 Task: Select Flowers. Add to cart, from In Bloom Flowers, Gifts, and More_x000D_
 for 319 Chandan Way, Irving, Texas 75063, Cell Number 6823134501, following items : Pretty Lady Standard_x000D_
 - 1, Designers Choice - Standard_x000D_
 - 1, Happiness Blooms_x000D_
 - 1, Designers Choice - Deluxe_x000D_
 - 1
Action: Mouse moved to (787, 101)
Screenshot: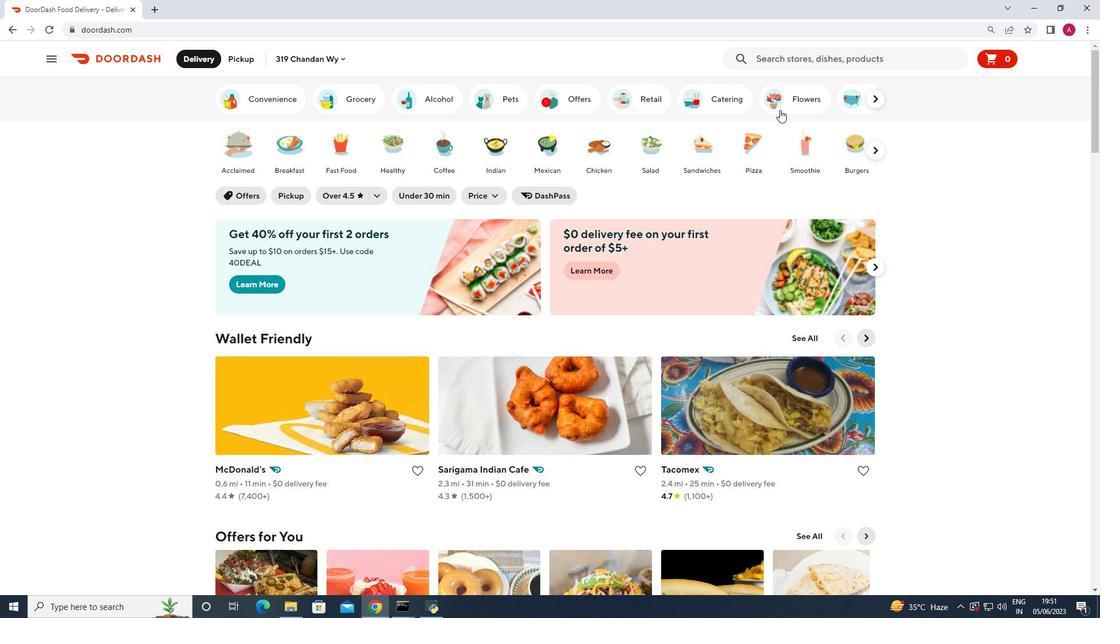 
Action: Mouse pressed left at (787, 101)
Screenshot: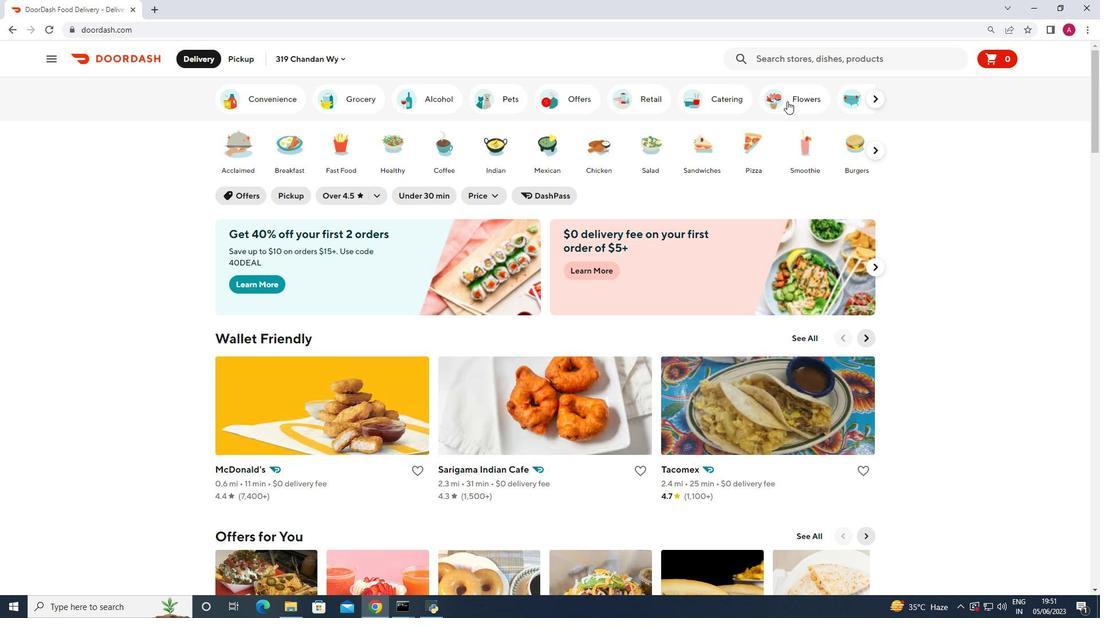 
Action: Mouse moved to (804, 255)
Screenshot: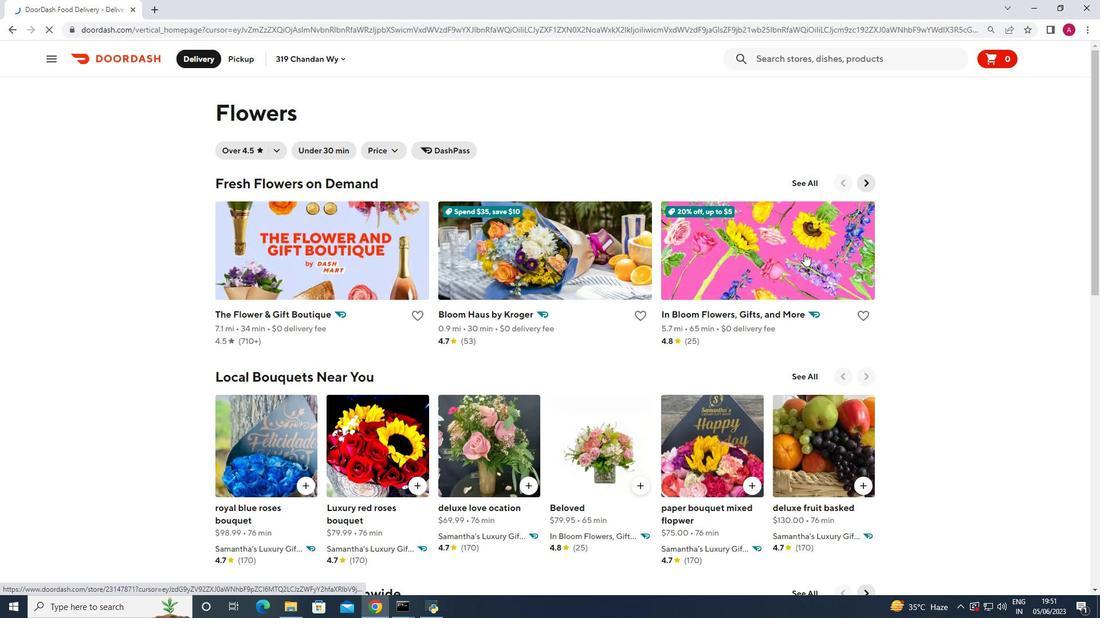 
Action: Mouse pressed left at (804, 255)
Screenshot: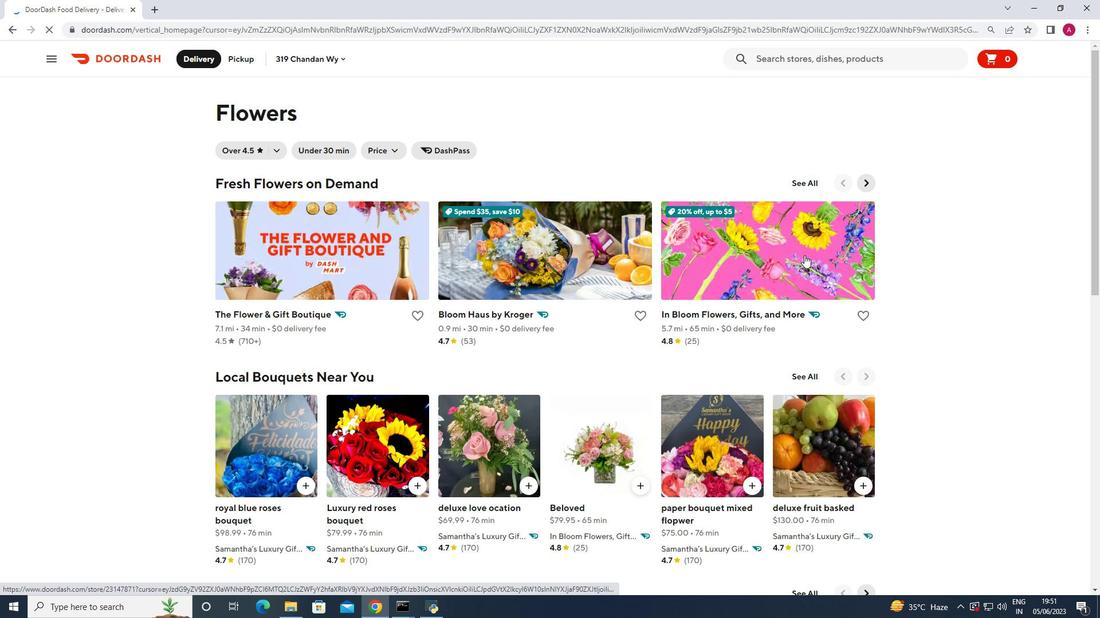 
Action: Mouse moved to (220, 57)
Screenshot: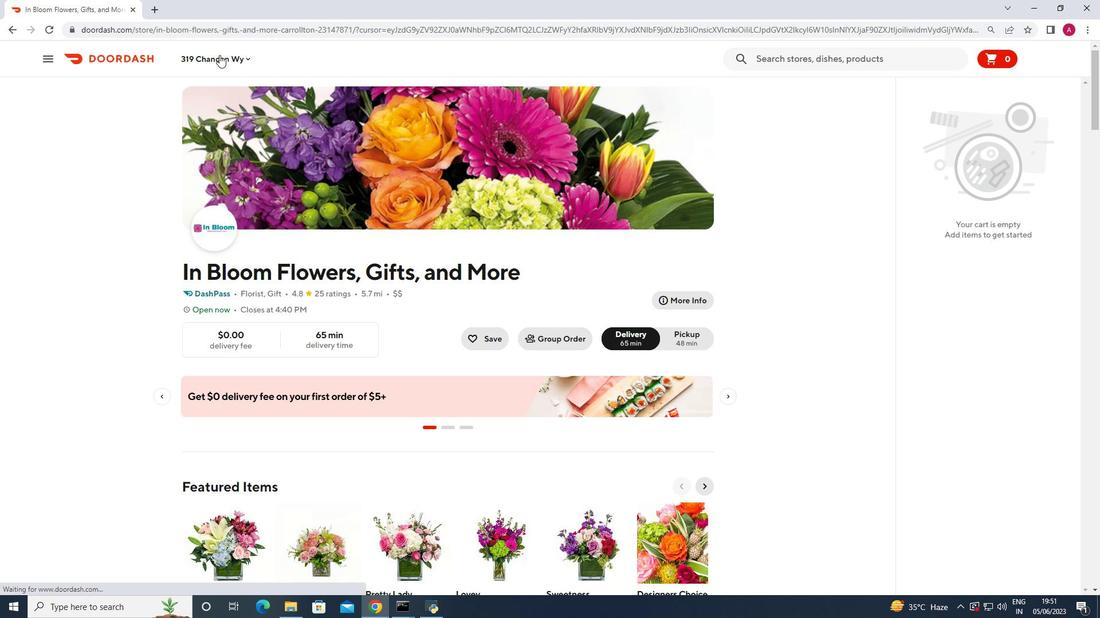 
Action: Mouse pressed left at (220, 57)
Screenshot: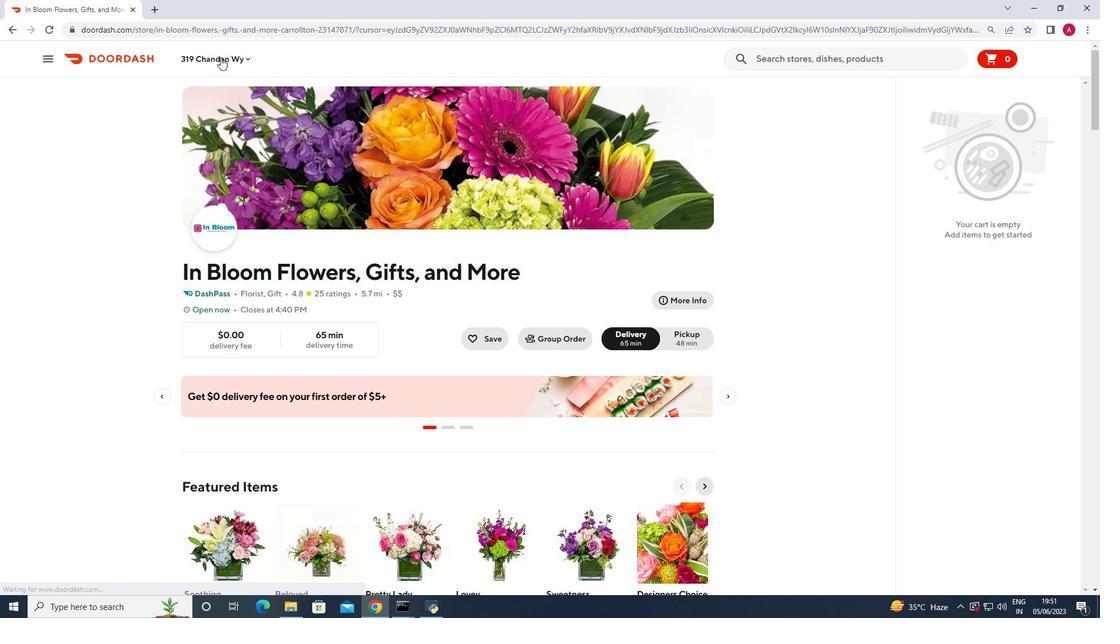 
Action: Mouse moved to (234, 111)
Screenshot: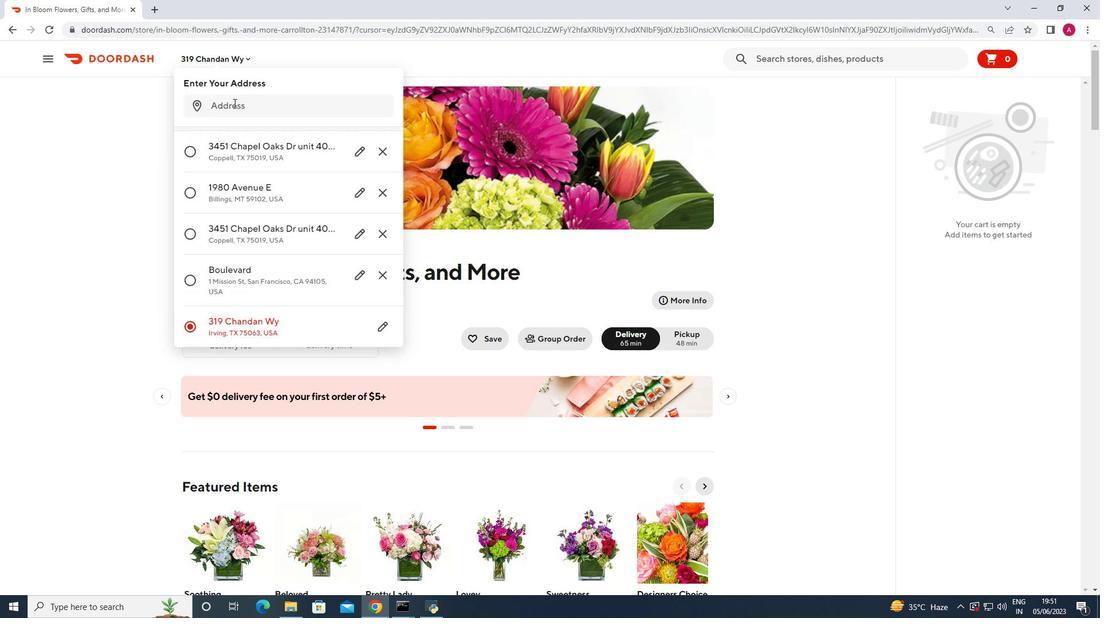 
Action: Mouse pressed left at (234, 111)
Screenshot: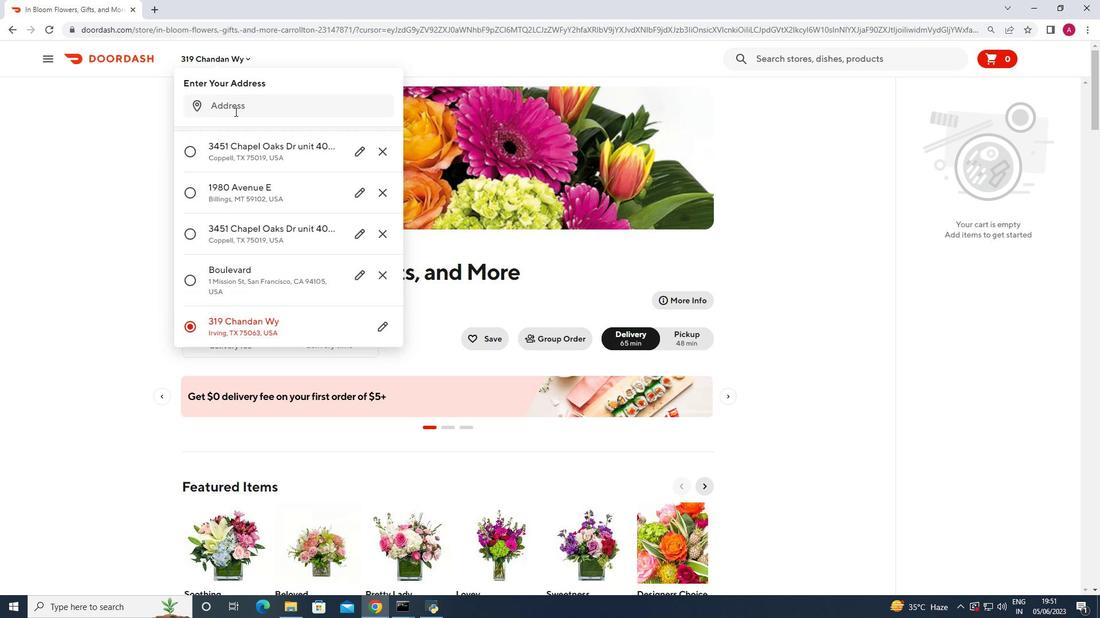 
Action: Key pressed 319<Key.space>chandan<Key.space>way<Key.space>irving<Key.space>texas<Key.space>75063<Key.enter>
Screenshot: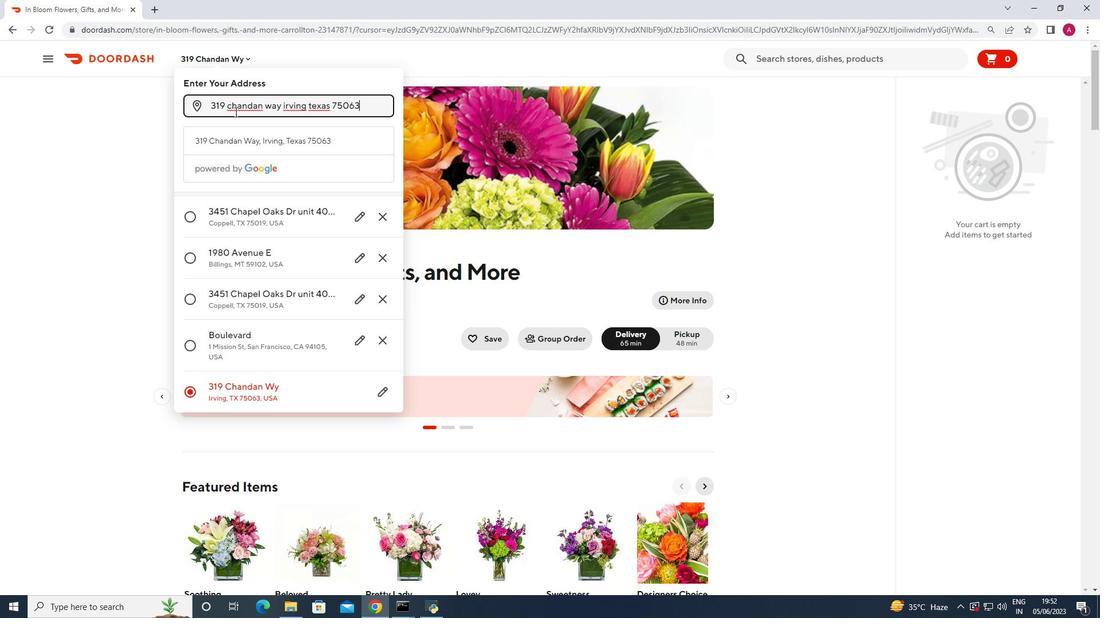 
Action: Mouse moved to (340, 436)
Screenshot: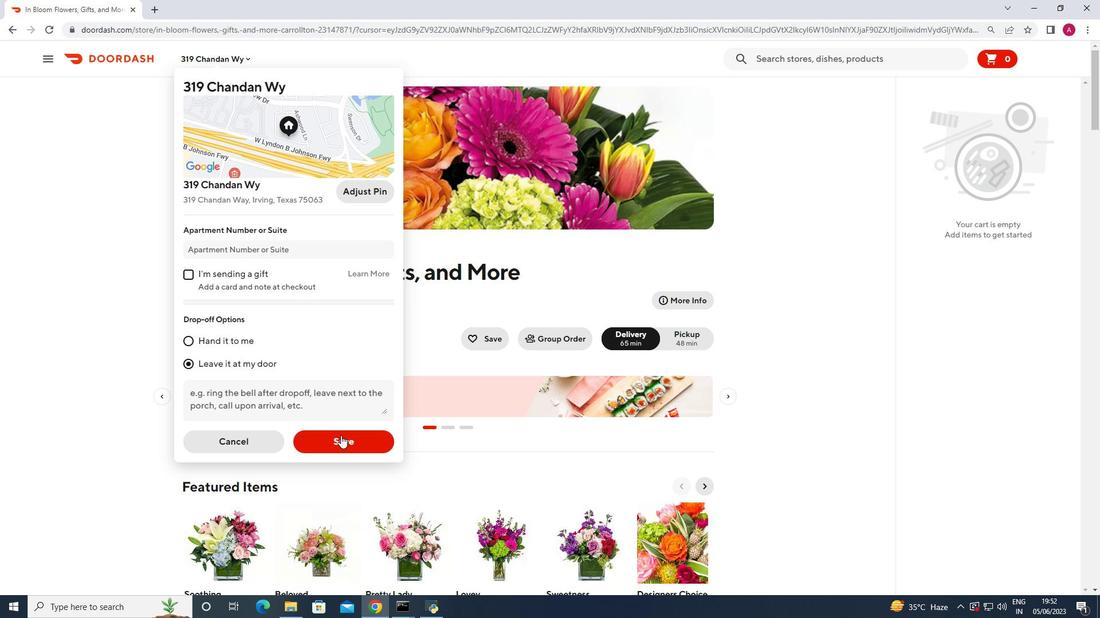 
Action: Mouse pressed left at (340, 436)
Screenshot: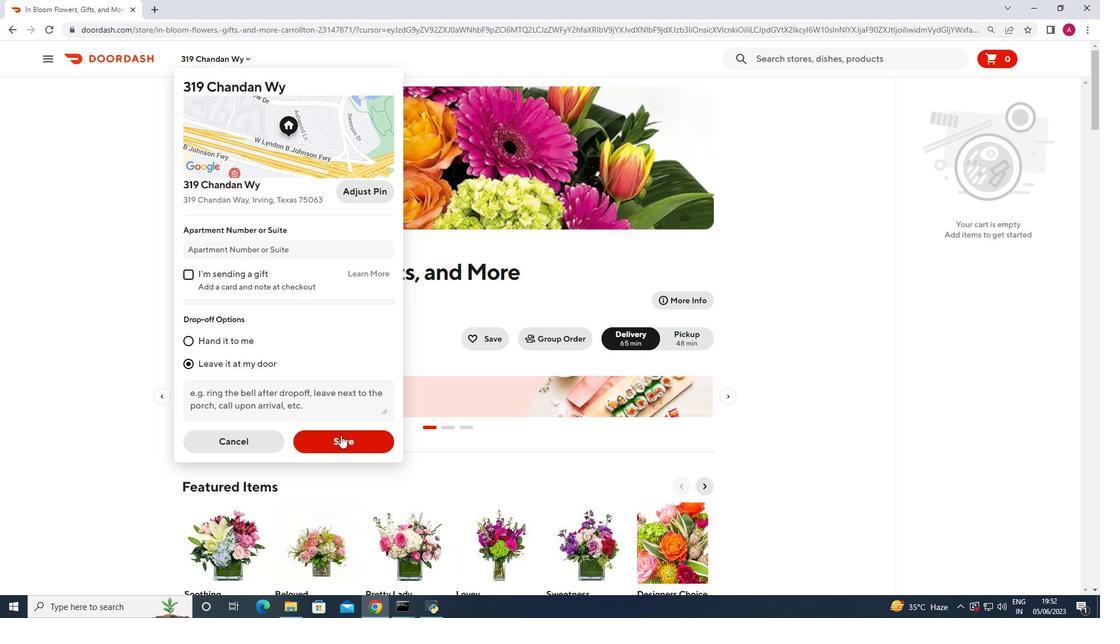 
Action: Mouse moved to (585, 342)
Screenshot: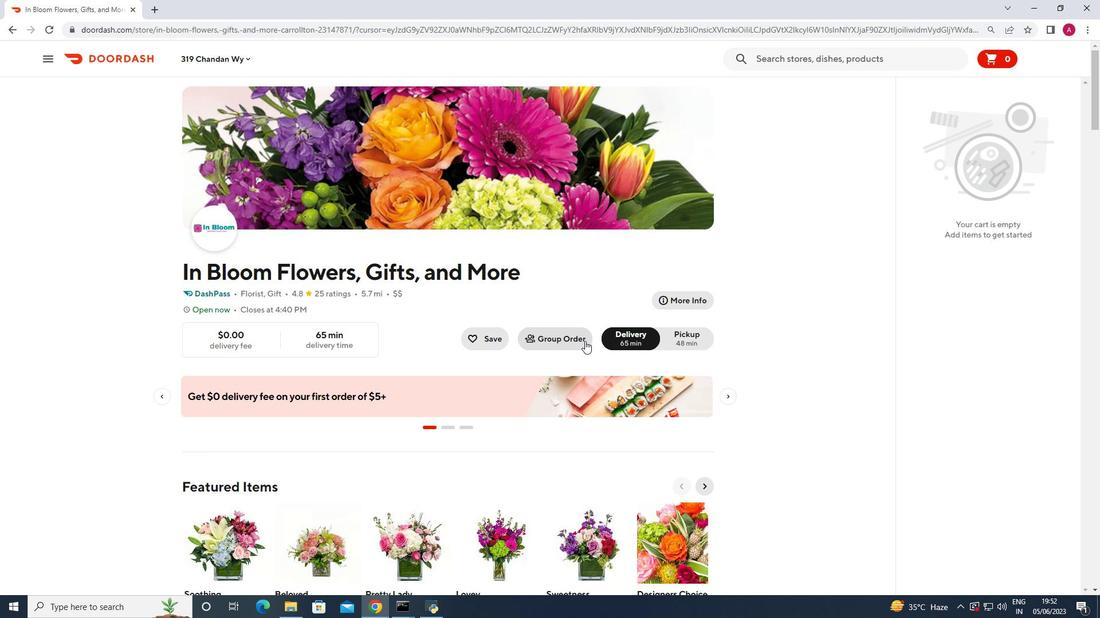 
Action: Mouse scrolled (585, 342) with delta (0, 0)
Screenshot: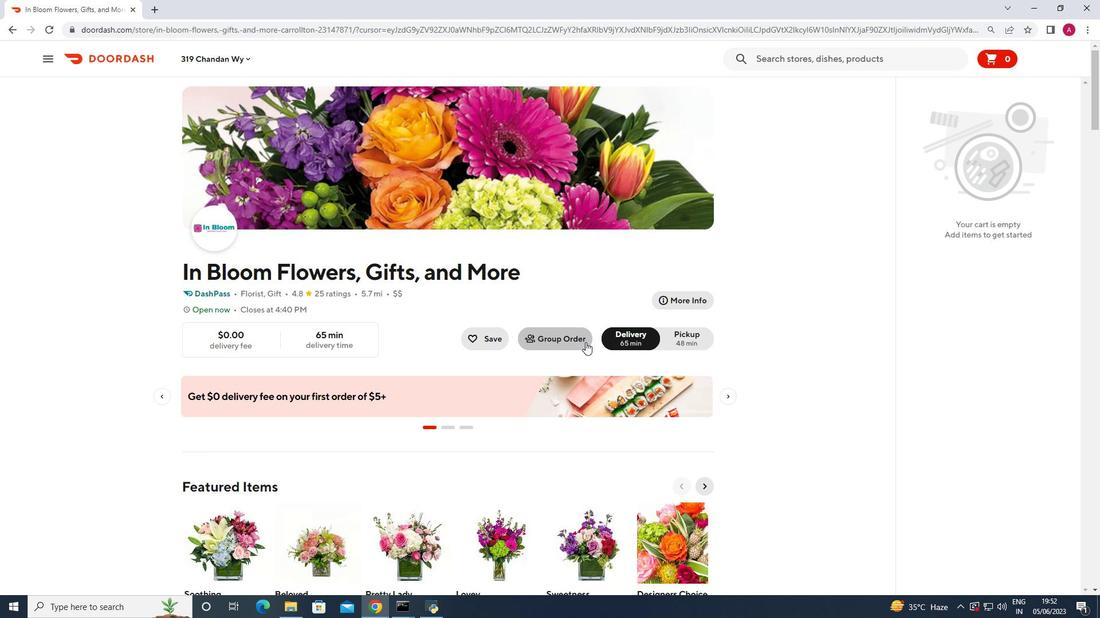 
Action: Mouse scrolled (585, 342) with delta (0, 0)
Screenshot: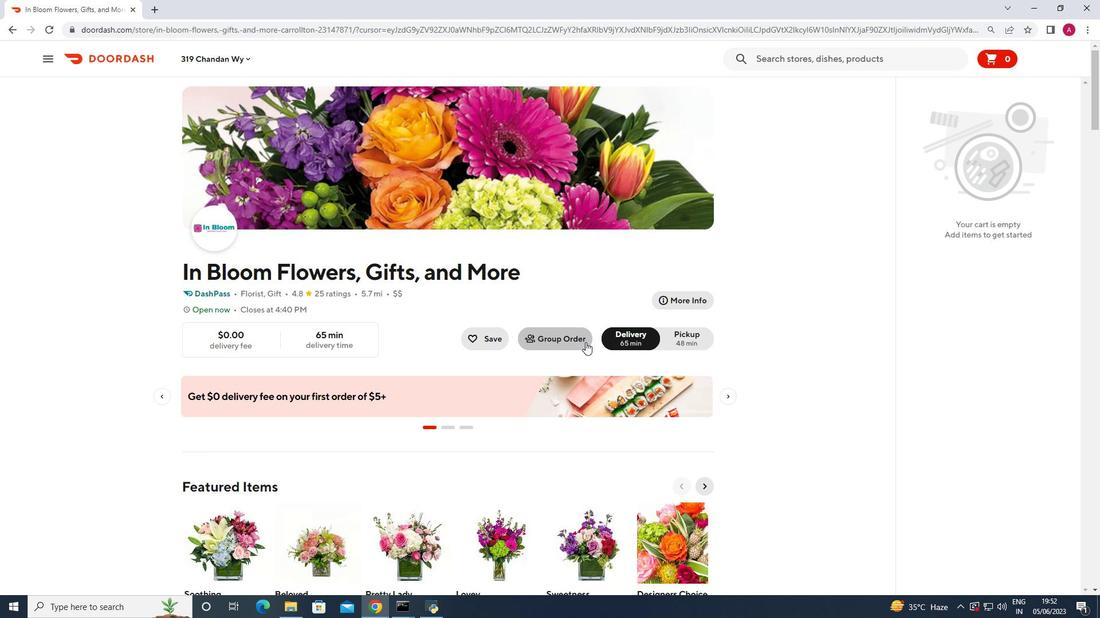 
Action: Mouse moved to (586, 344)
Screenshot: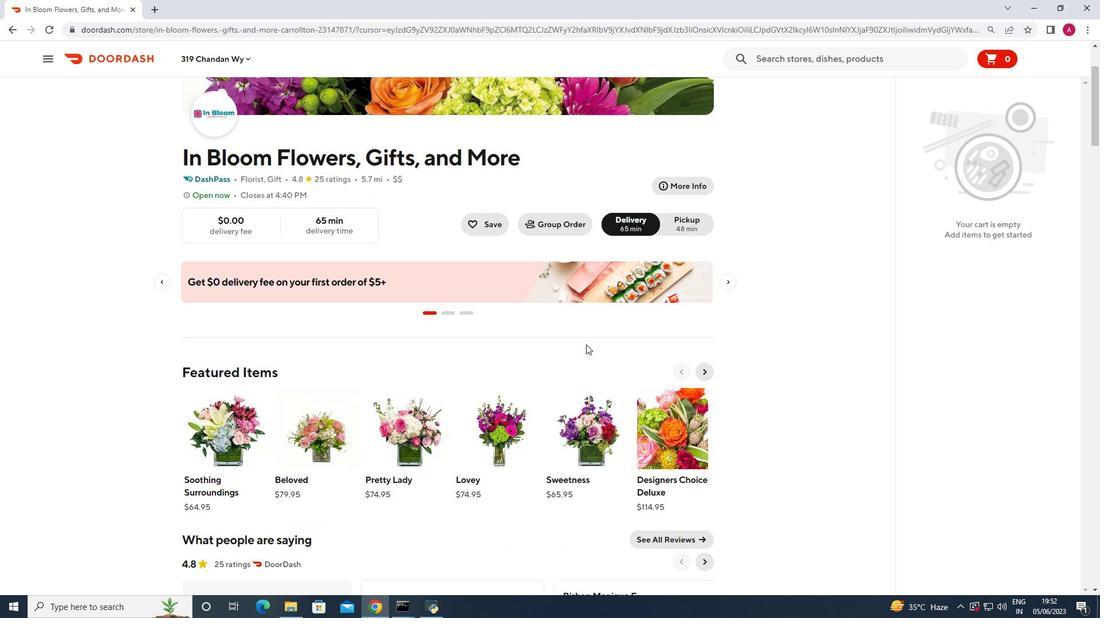 
Action: Mouse scrolled (586, 344) with delta (0, 0)
Screenshot: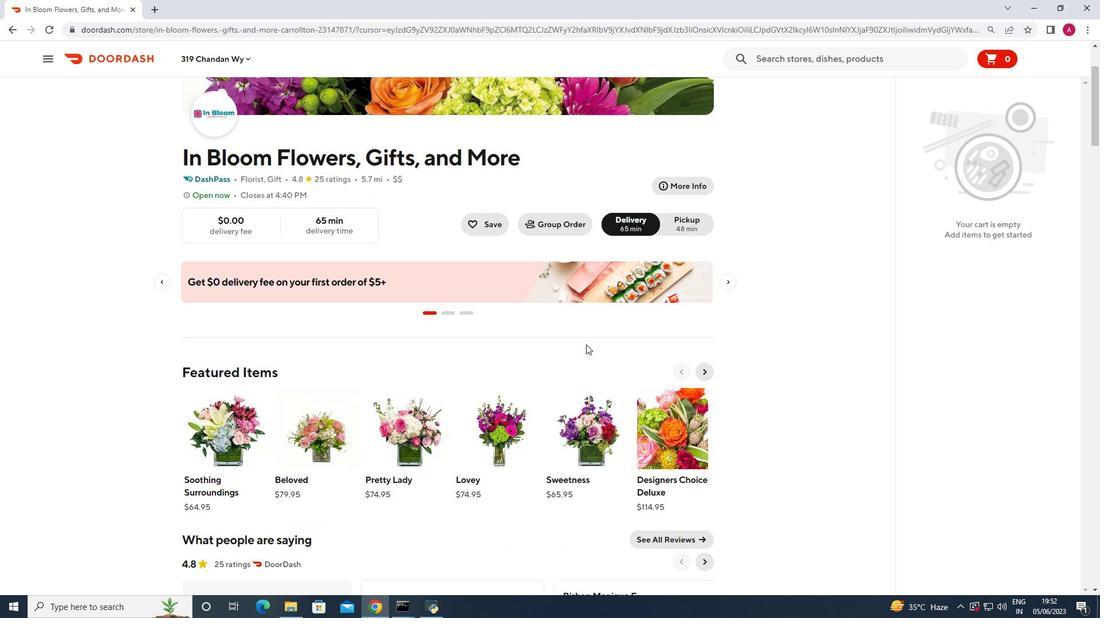 
Action: Mouse scrolled (586, 344) with delta (0, 0)
Screenshot: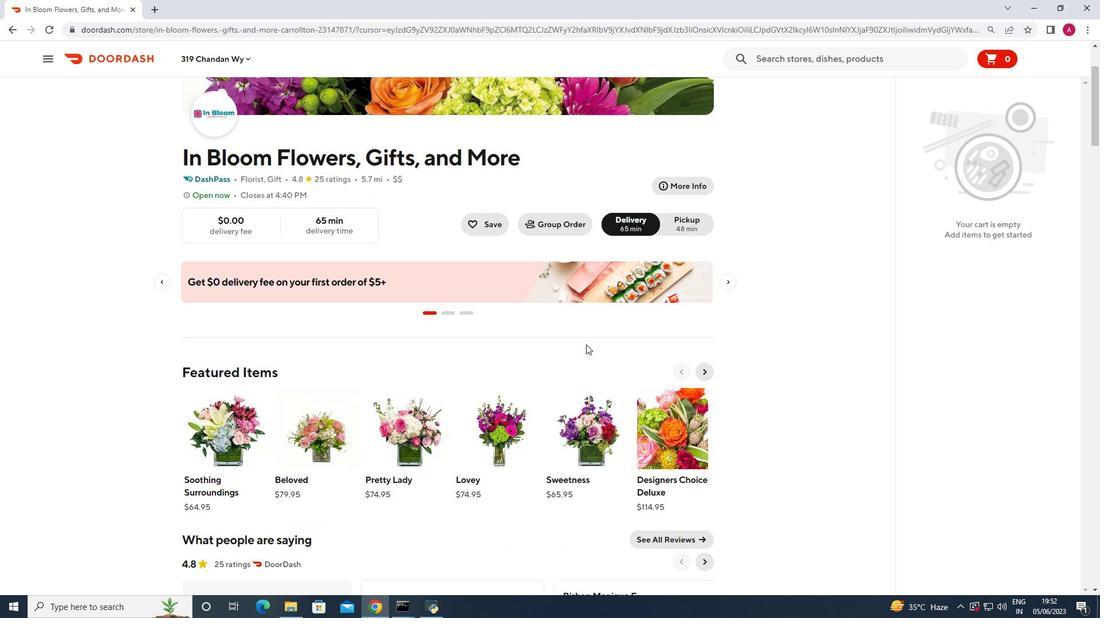 
Action: Mouse scrolled (586, 344) with delta (0, 0)
Screenshot: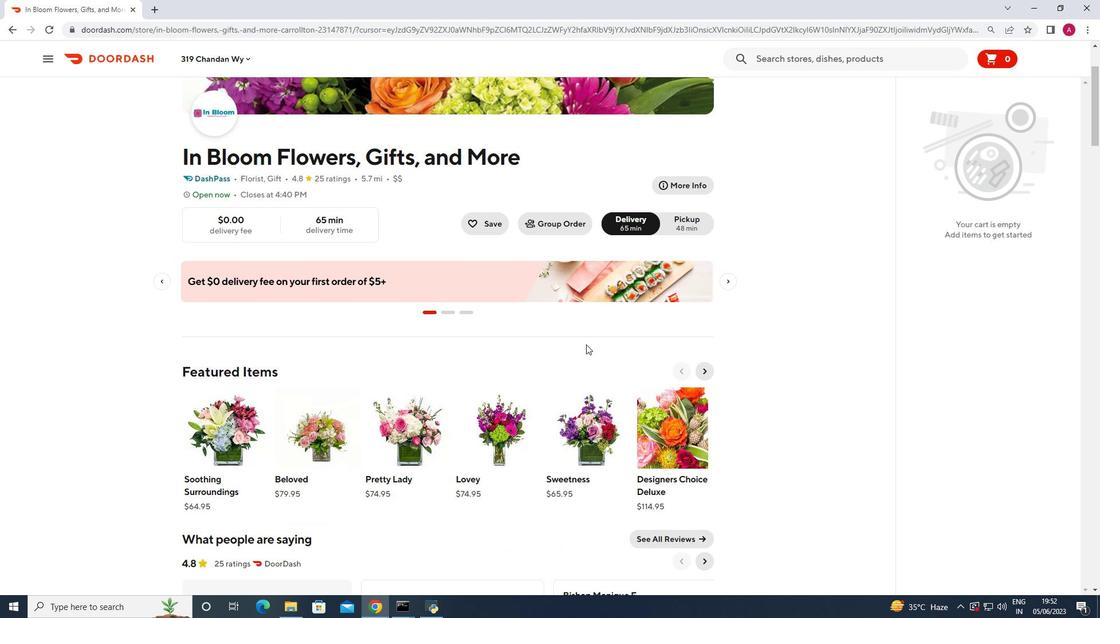 
Action: Mouse scrolled (586, 344) with delta (0, 0)
Screenshot: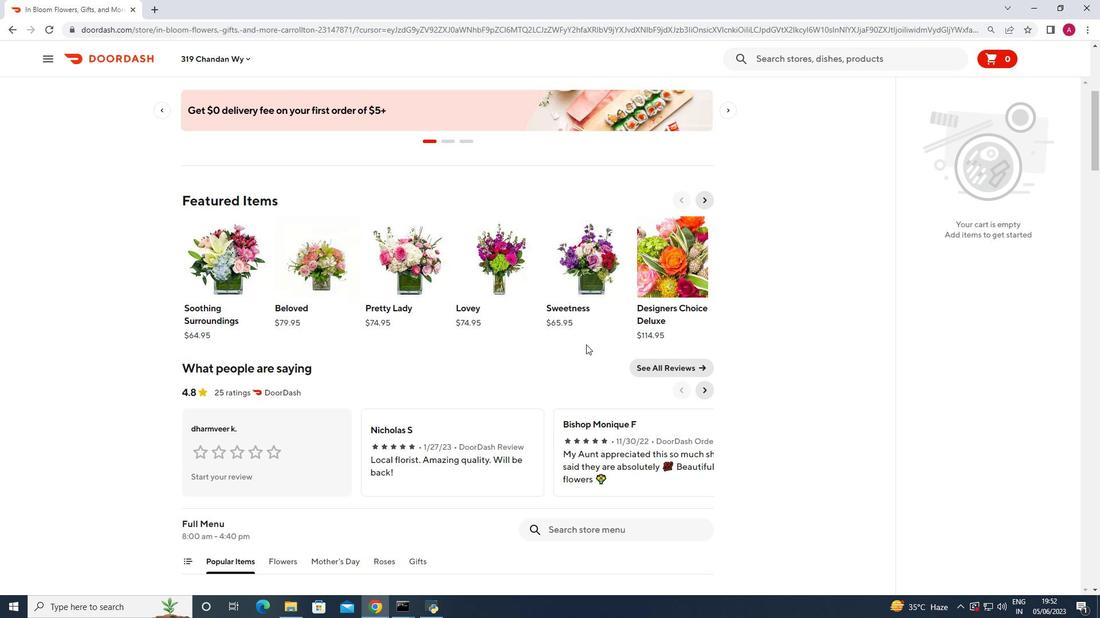 
Action: Mouse scrolled (586, 344) with delta (0, 0)
Screenshot: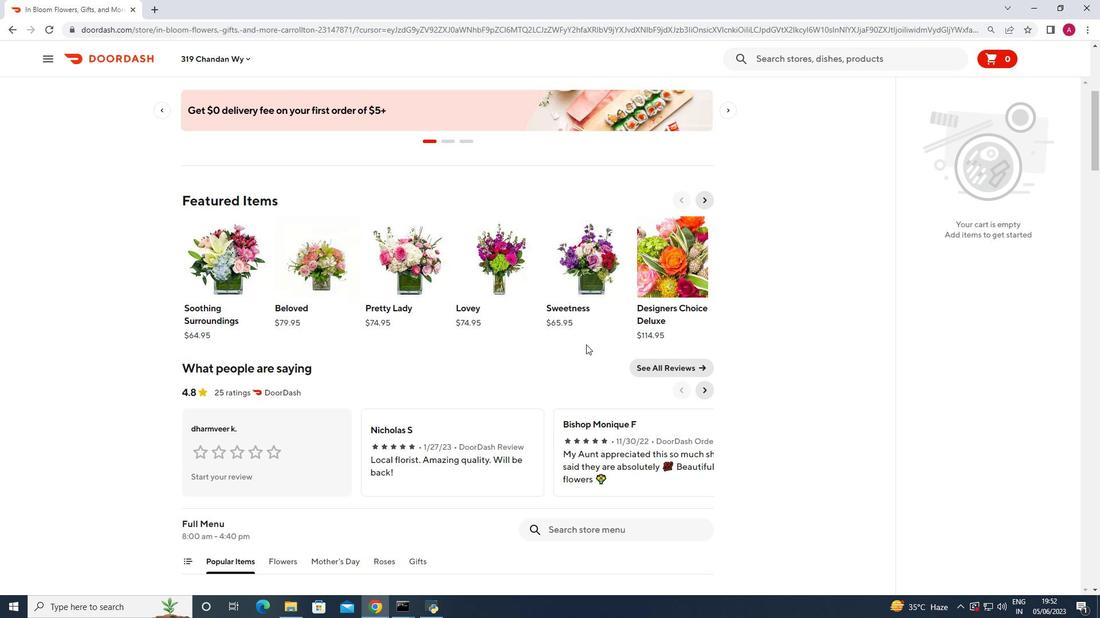 
Action: Mouse scrolled (586, 344) with delta (0, 0)
Screenshot: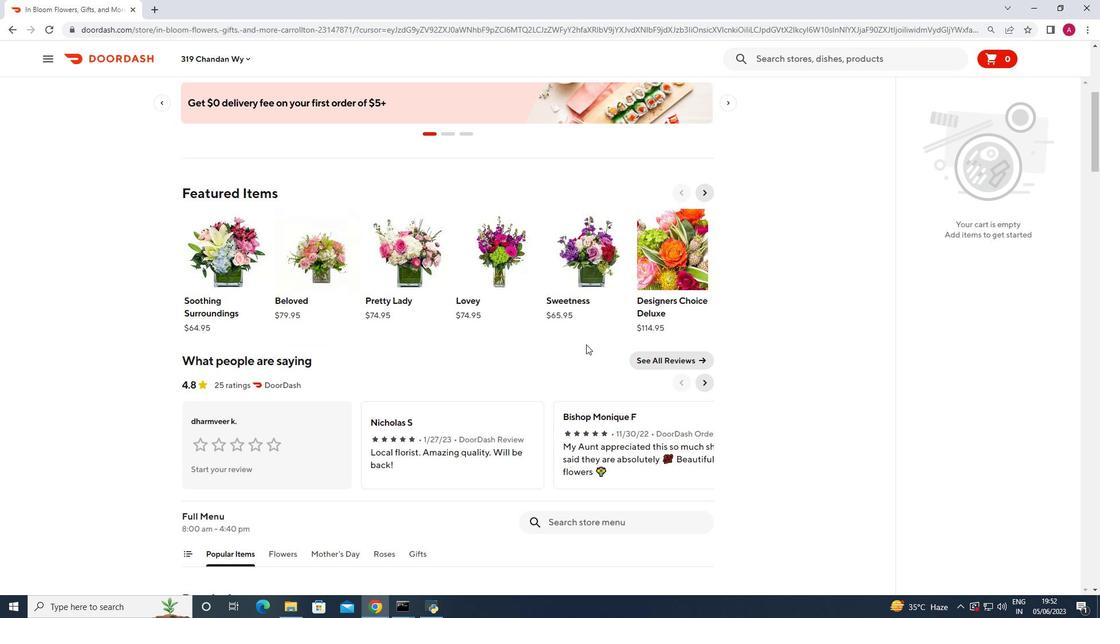 
Action: Mouse scrolled (586, 344) with delta (0, 0)
Screenshot: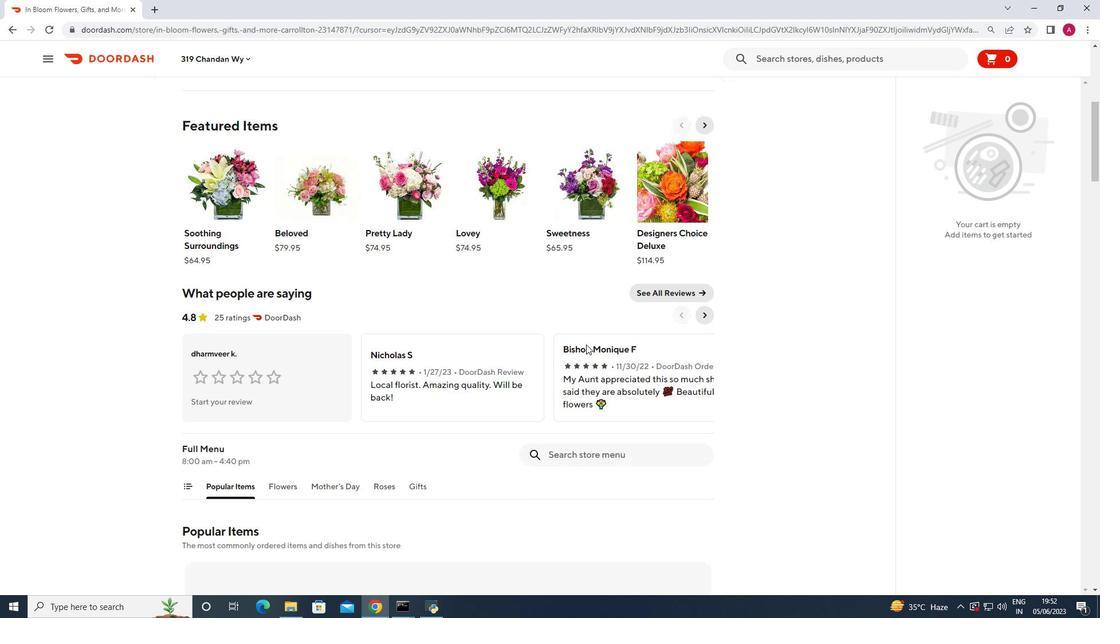 
Action: Mouse moved to (586, 301)
Screenshot: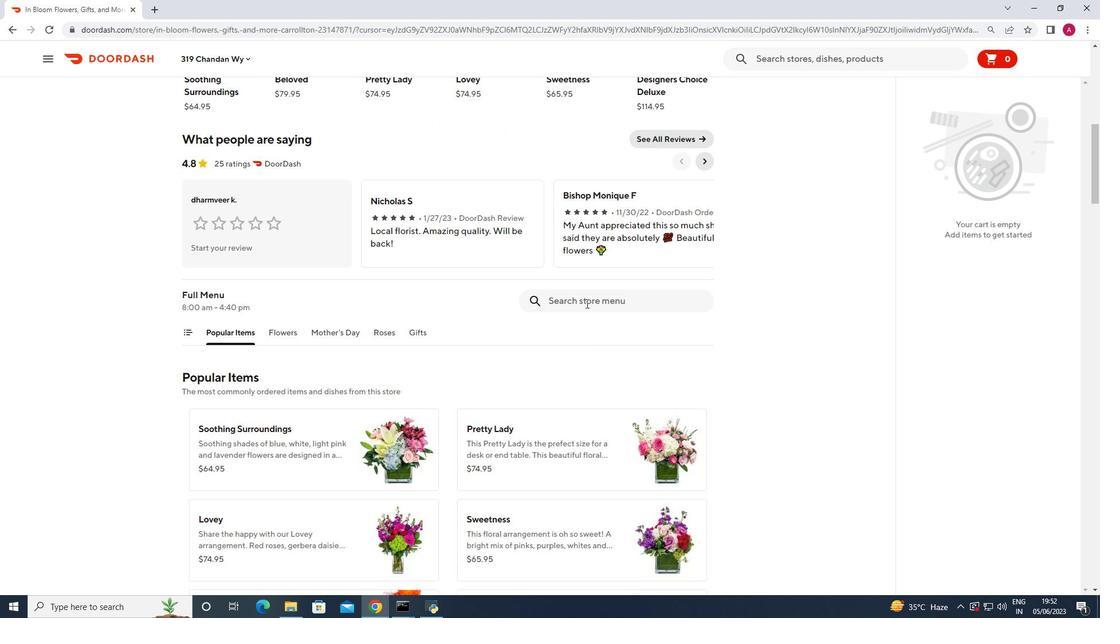 
Action: Mouse pressed left at (586, 301)
Screenshot: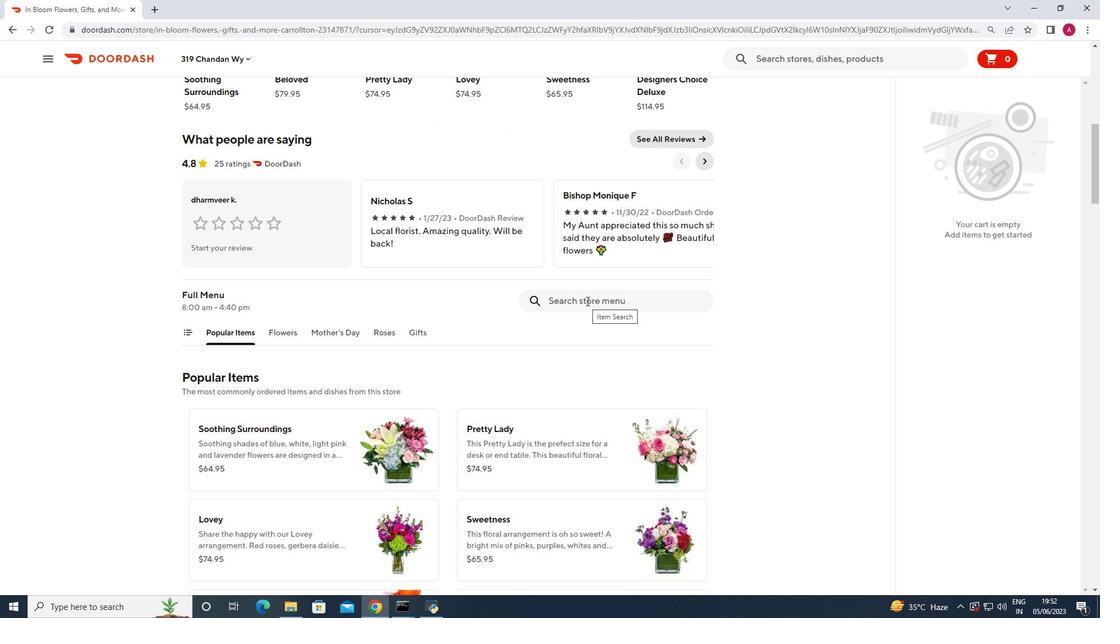 
Action: Key pressed pretty<Key.space>lady<Key.space>standard<Key.enter>
Screenshot: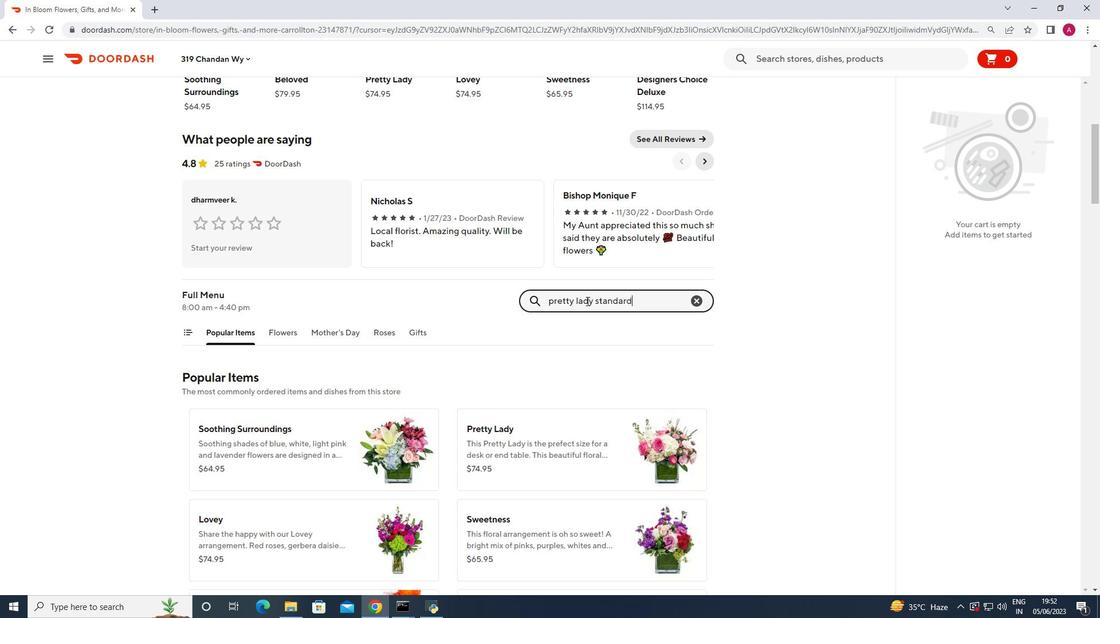 
Action: Mouse moved to (696, 96)
Screenshot: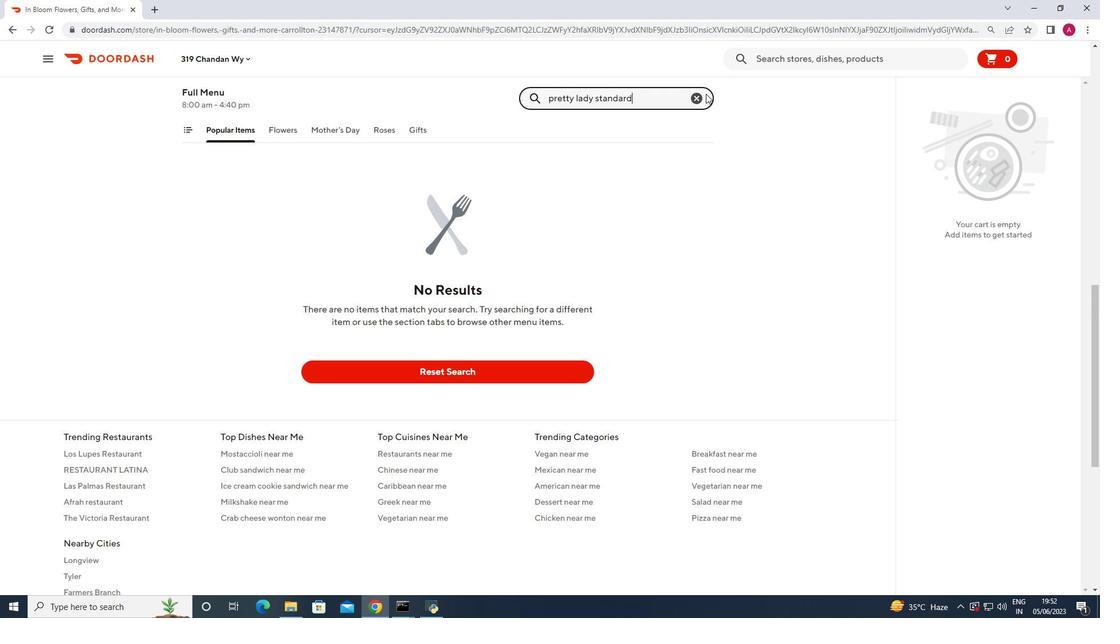 
Action: Mouse pressed left at (696, 96)
Screenshot: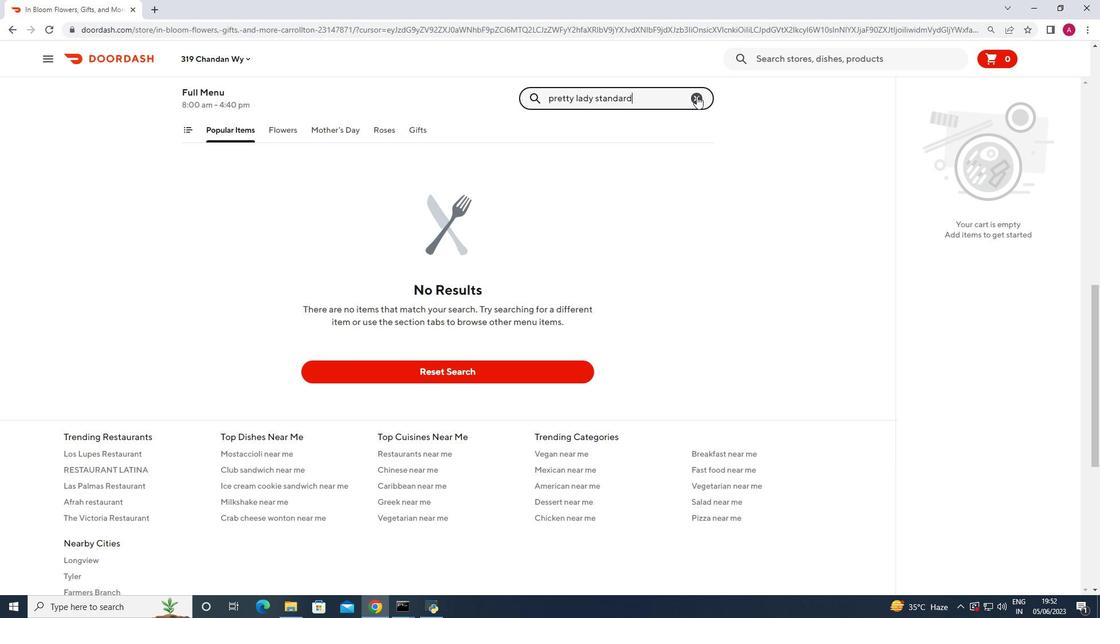 
Action: Mouse moved to (612, 92)
Screenshot: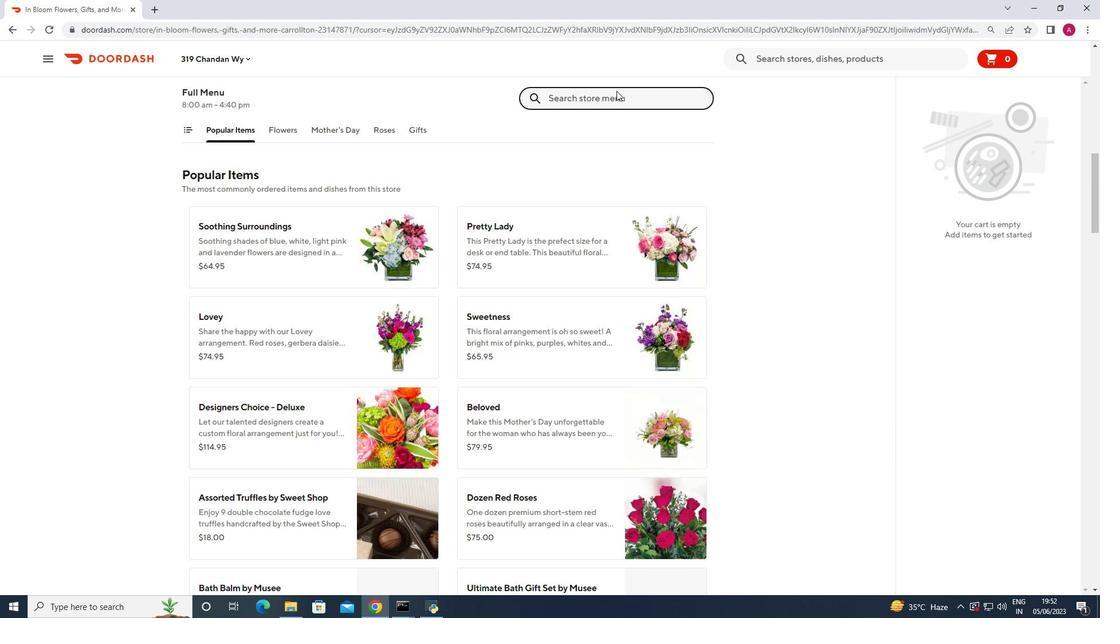 
Action: Mouse pressed left at (612, 92)
Screenshot: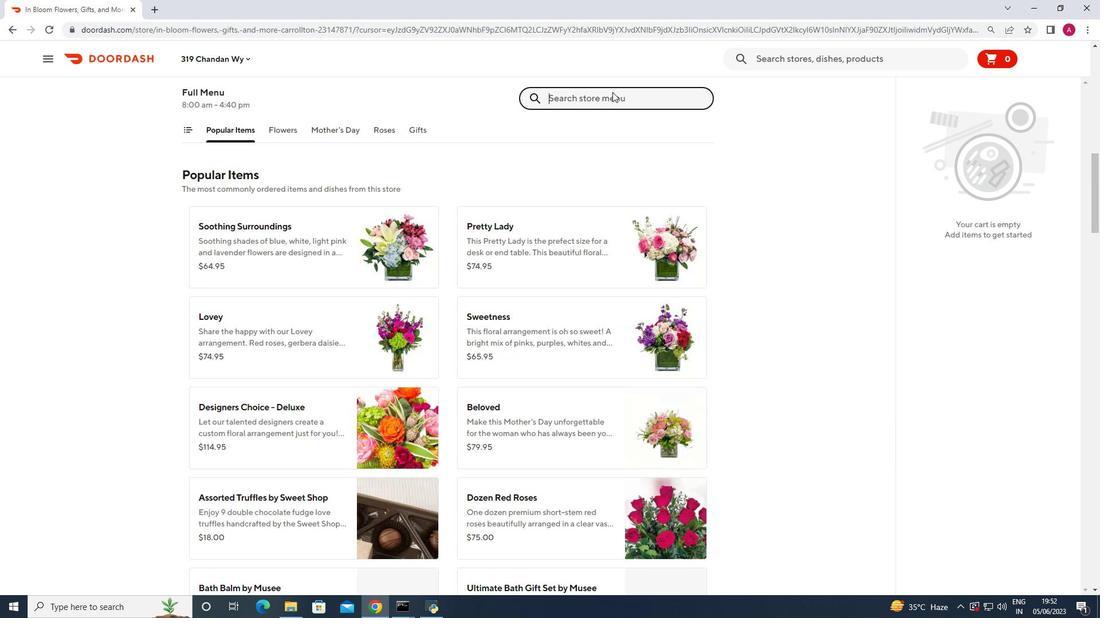 
Action: Mouse moved to (612, 102)
Screenshot: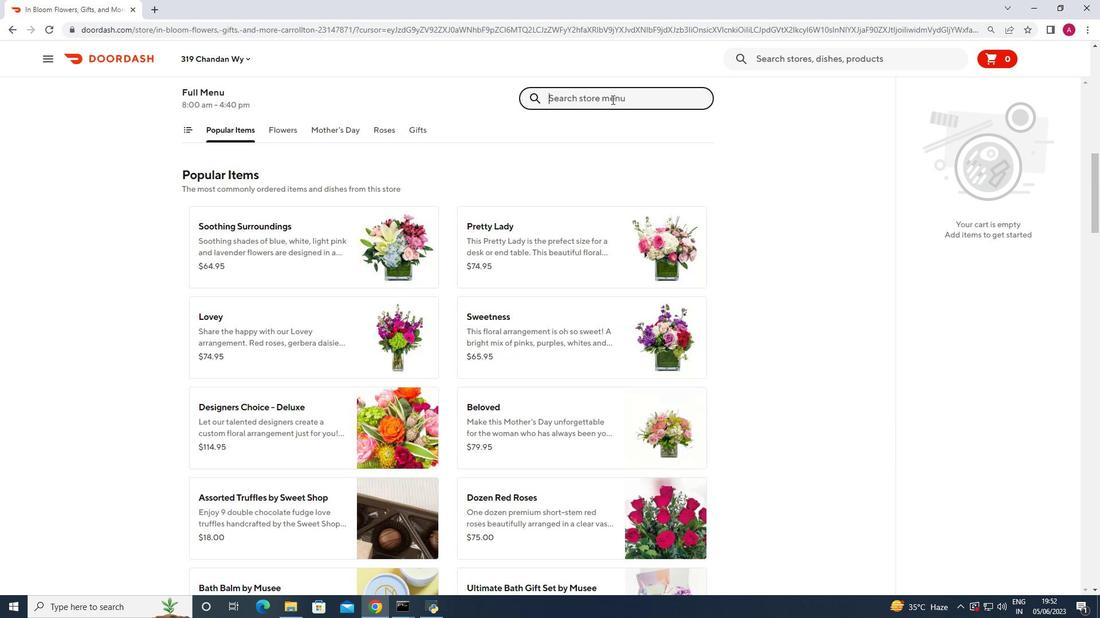 
Action: Mouse pressed left at (612, 102)
Screenshot: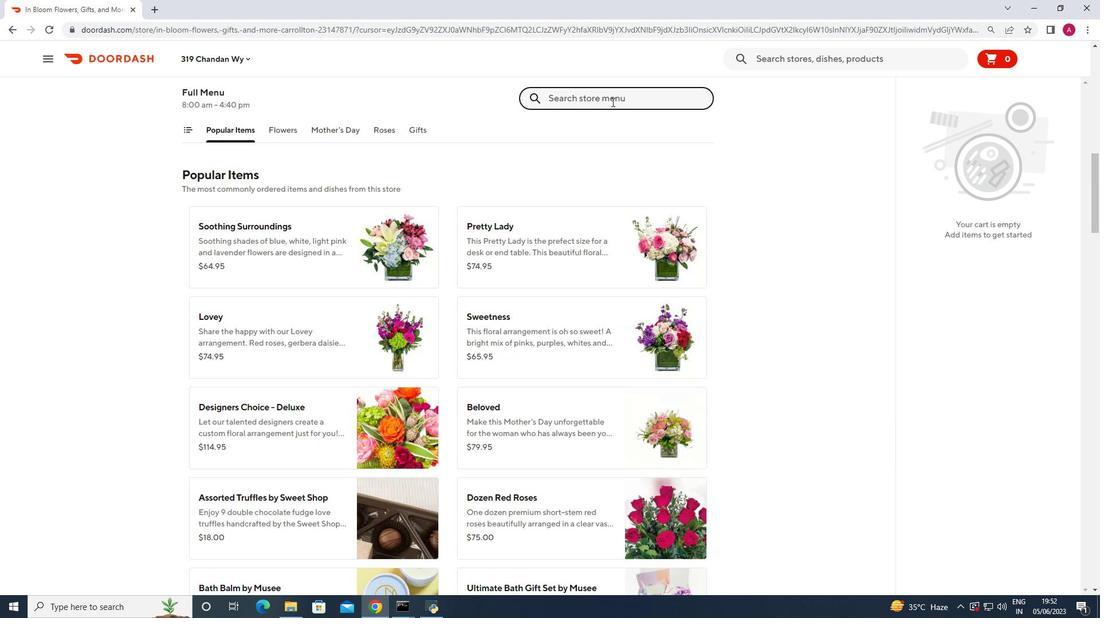 
Action: Key pressed designers<Key.space>choice<Key.space>standard<Key.space><Key.enter>
Screenshot: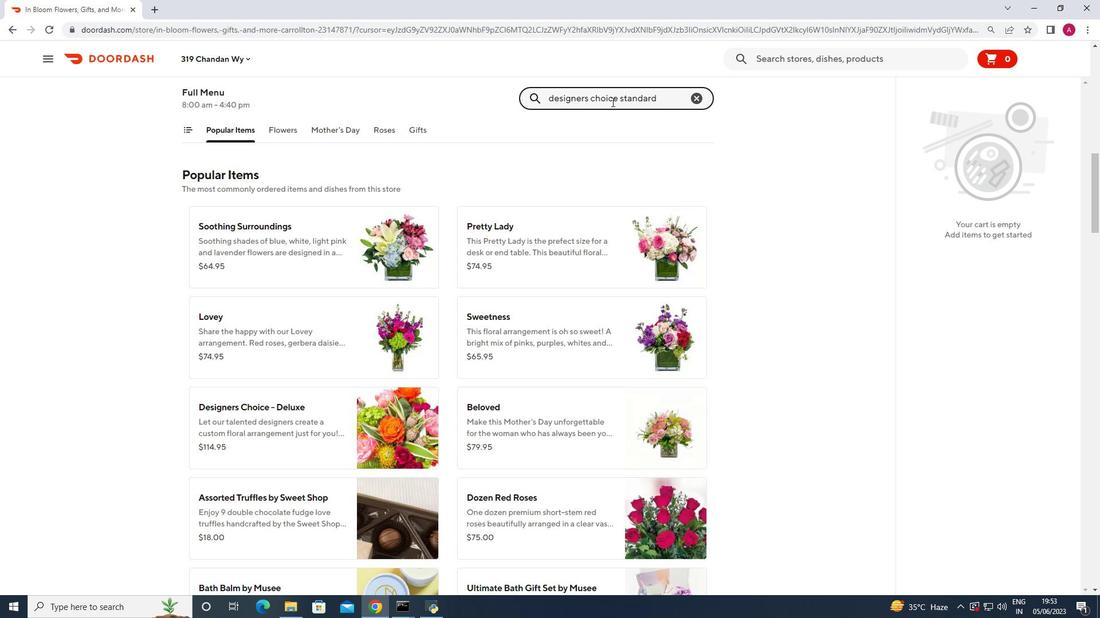 
Action: Mouse moved to (407, 276)
Screenshot: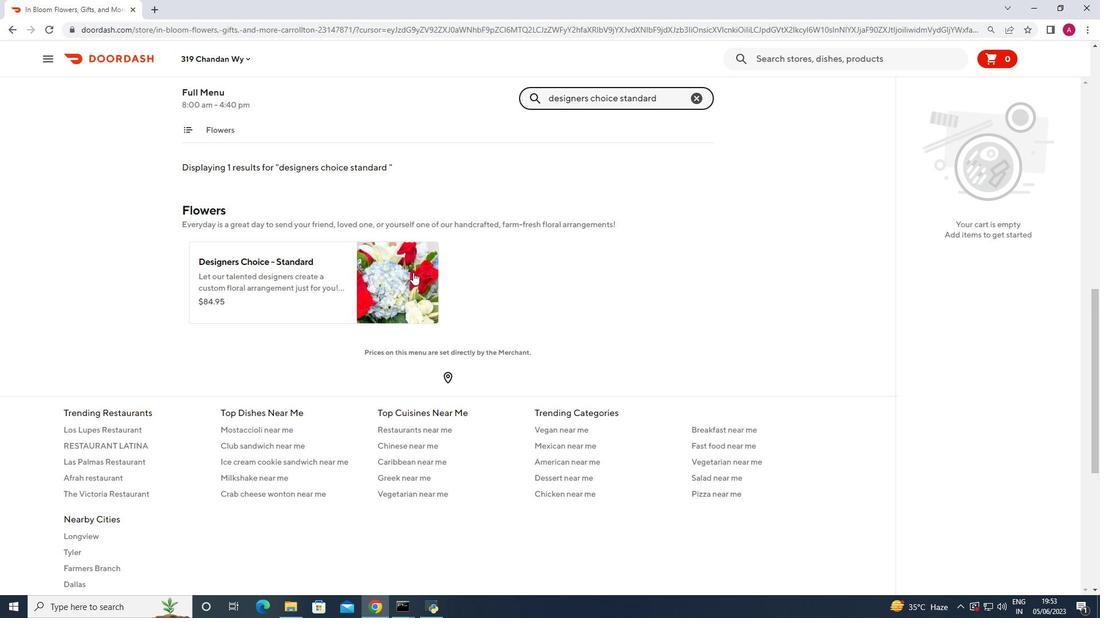 
Action: Mouse pressed left at (407, 276)
Screenshot: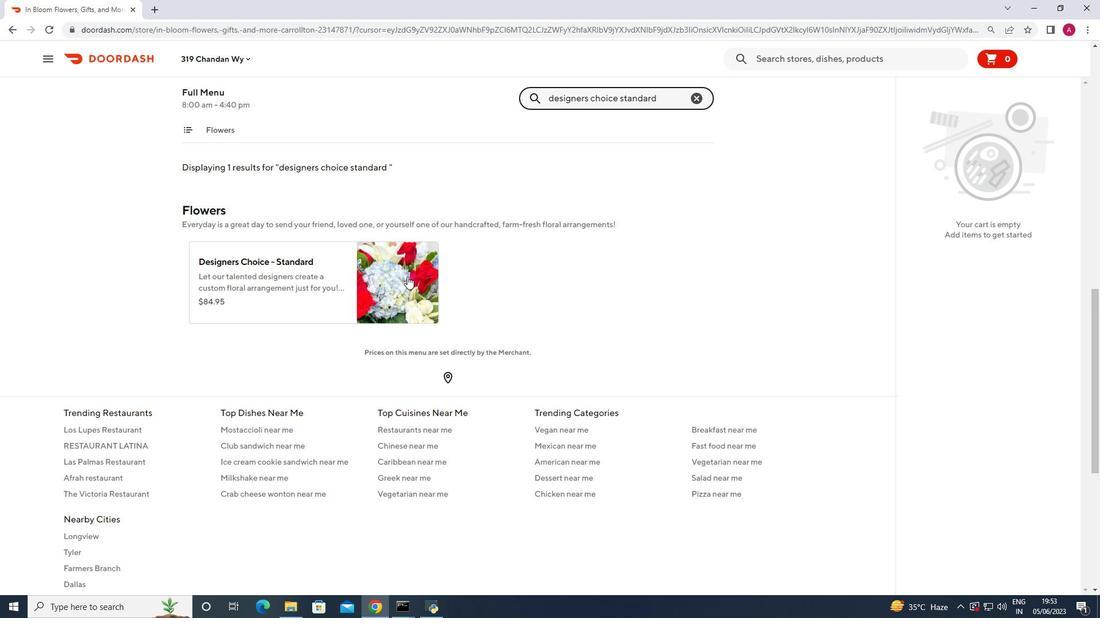 
Action: Mouse moved to (668, 569)
Screenshot: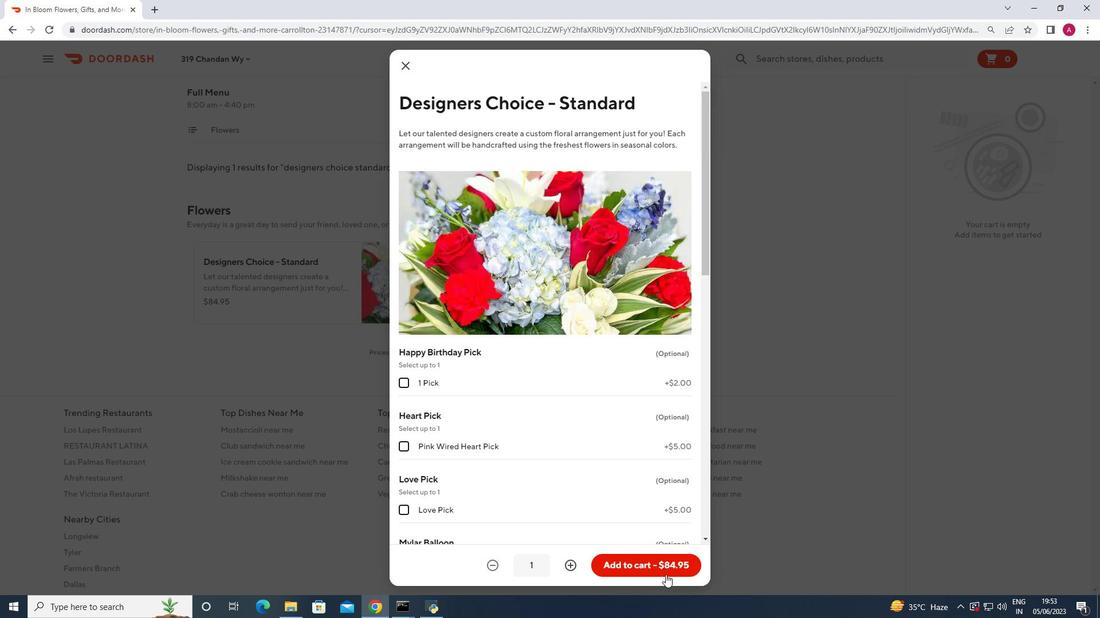 
Action: Mouse pressed left at (668, 569)
Screenshot: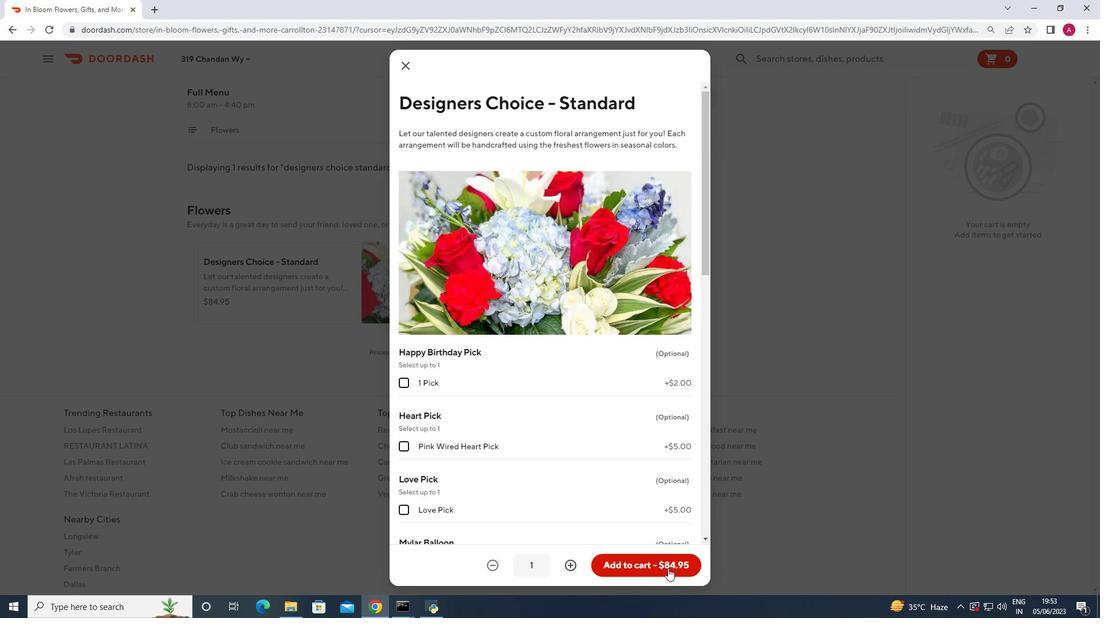 
Action: Mouse moved to (694, 95)
Screenshot: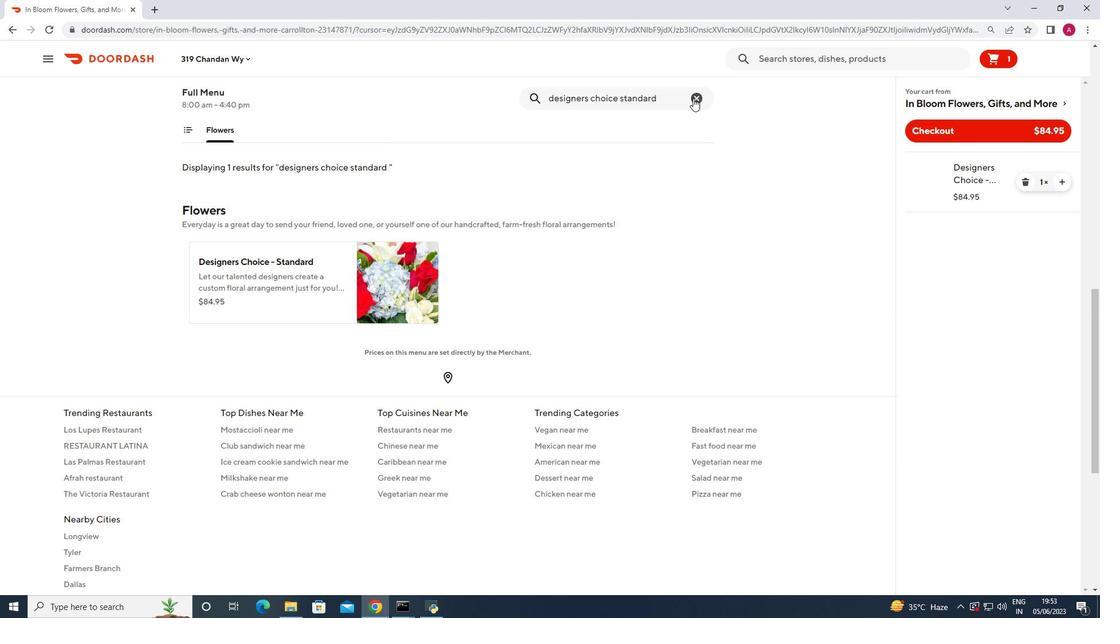 
Action: Mouse pressed left at (694, 95)
Screenshot: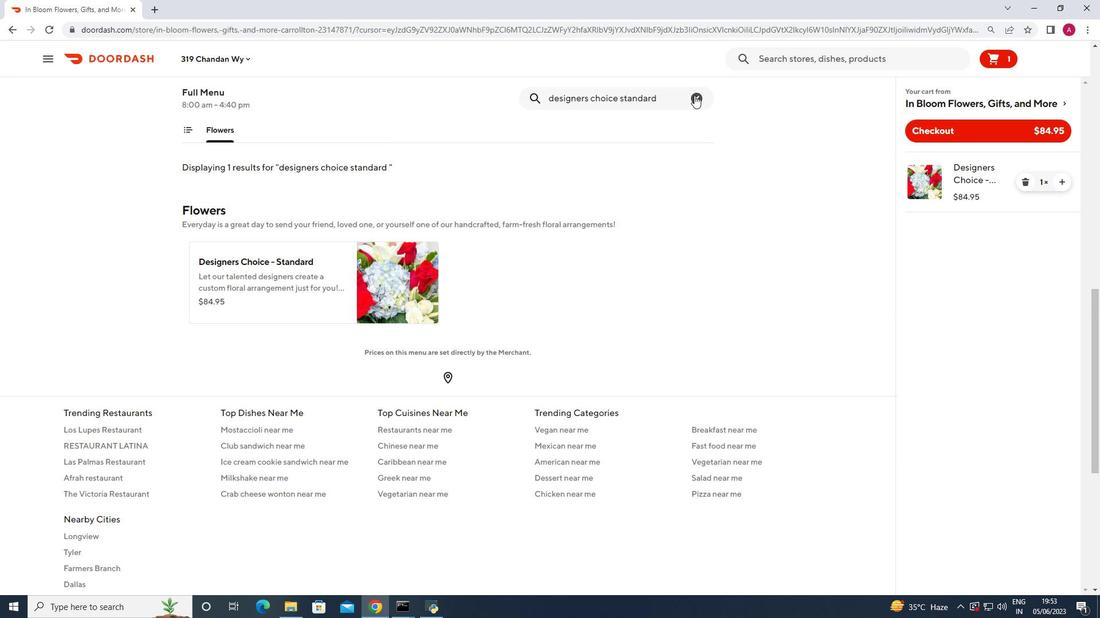 
Action: Mouse moved to (628, 99)
Screenshot: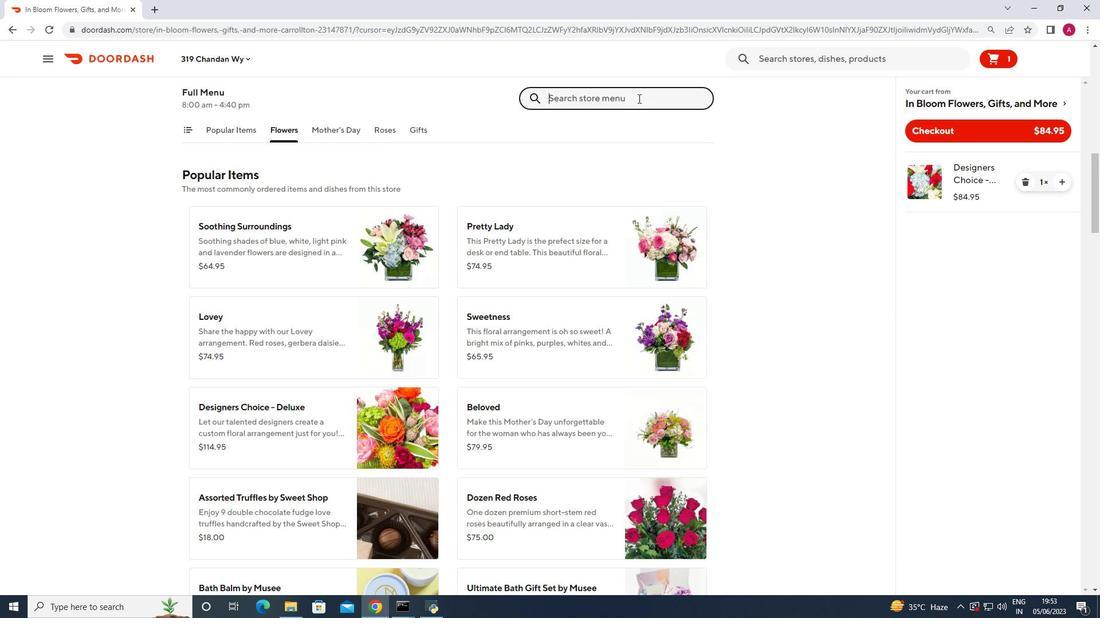 
Action: Mouse pressed left at (628, 99)
Screenshot: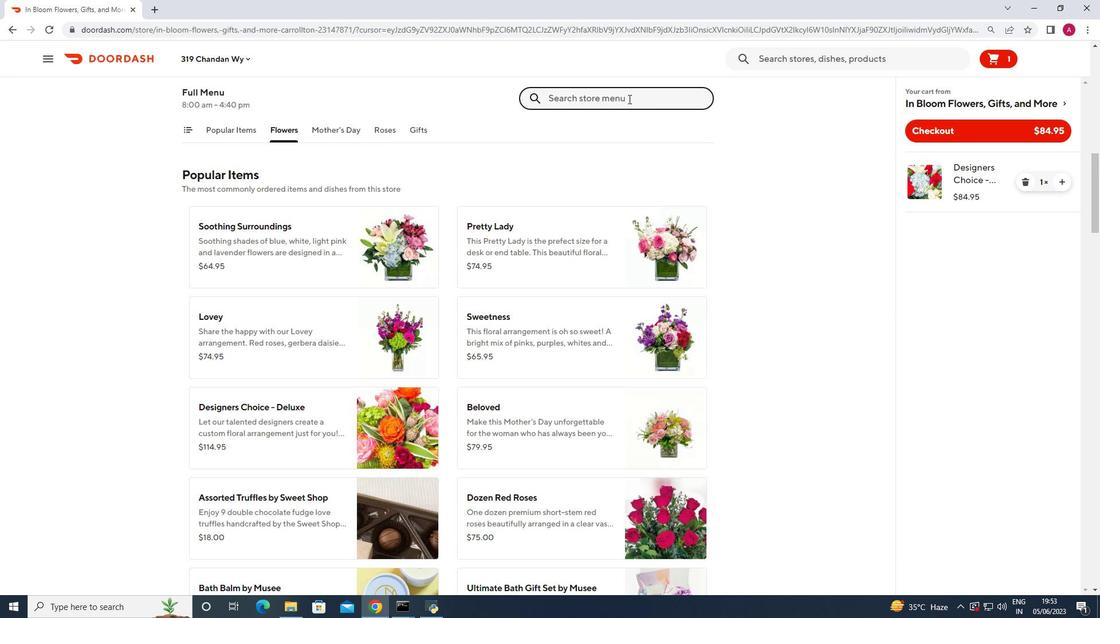 
Action: Key pressed happiness<Key.space>blooms<Key.enter>
Screenshot: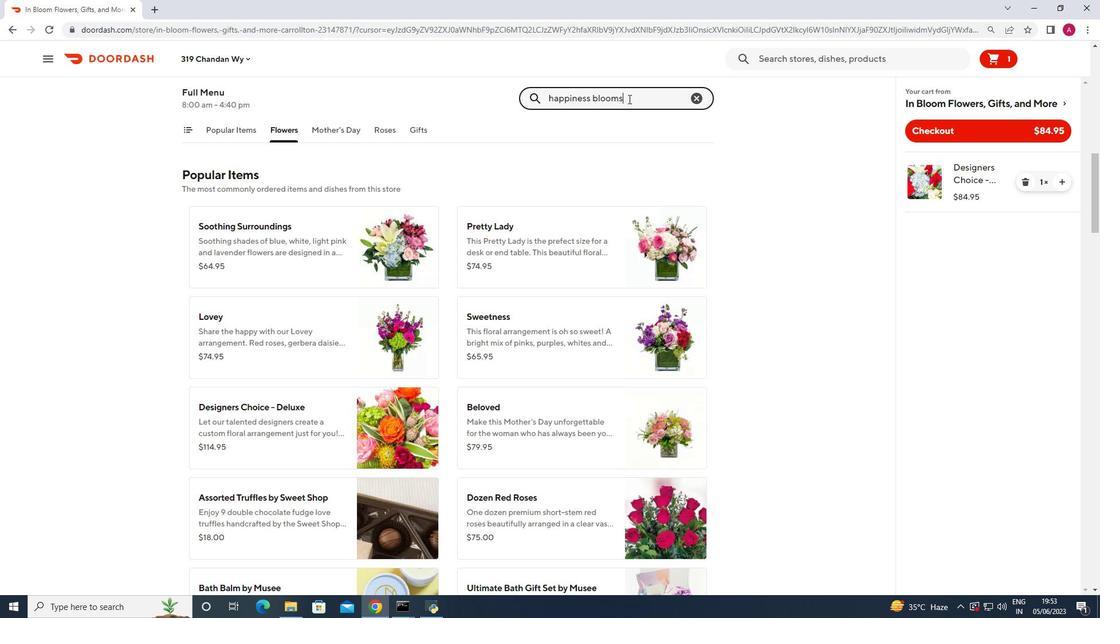 
Action: Mouse moved to (374, 271)
Screenshot: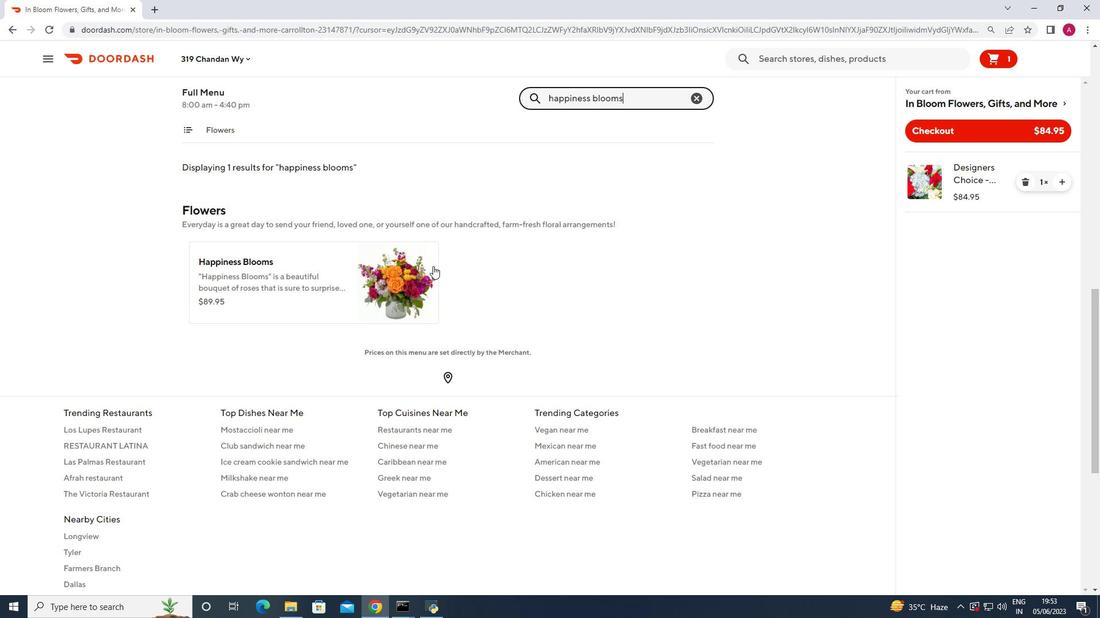 
Action: Mouse pressed left at (374, 271)
Screenshot: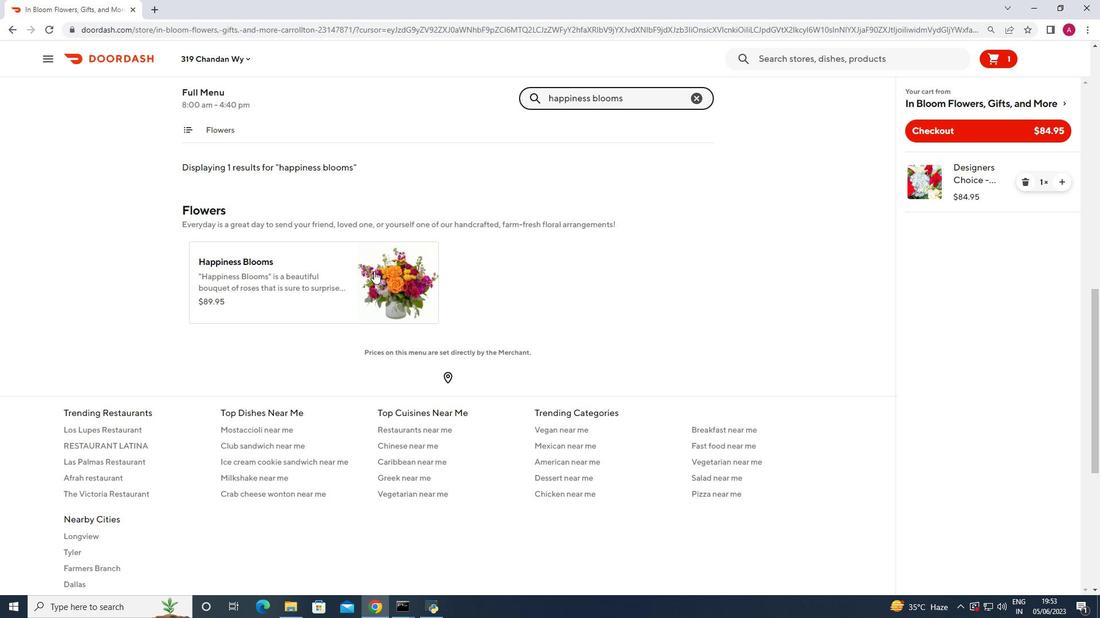 
Action: Mouse moved to (620, 513)
Screenshot: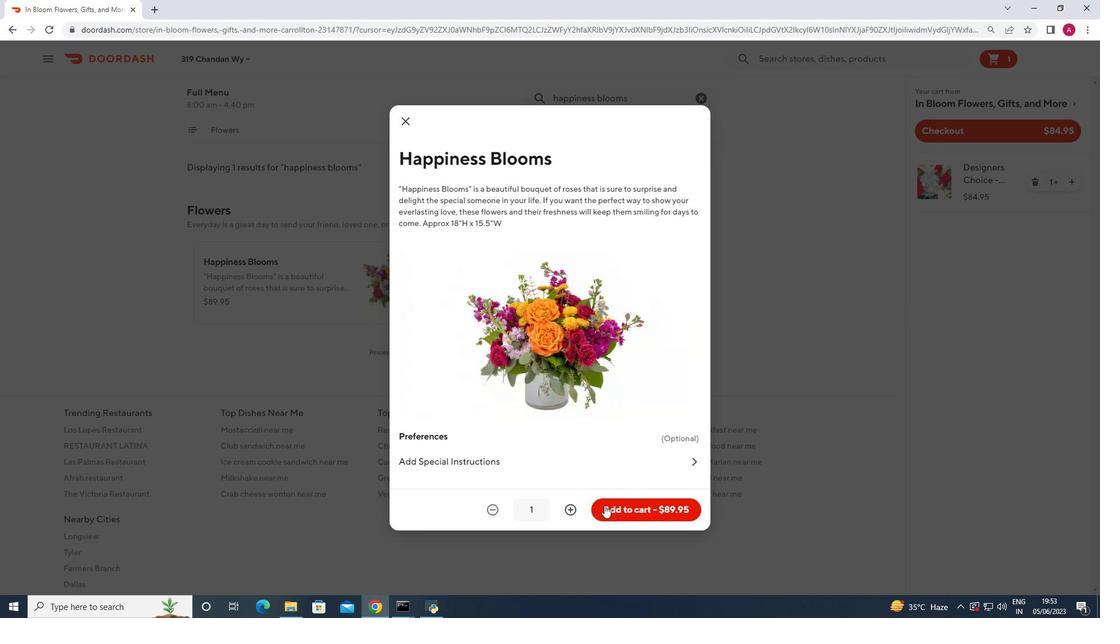 
Action: Mouse pressed left at (620, 513)
Screenshot: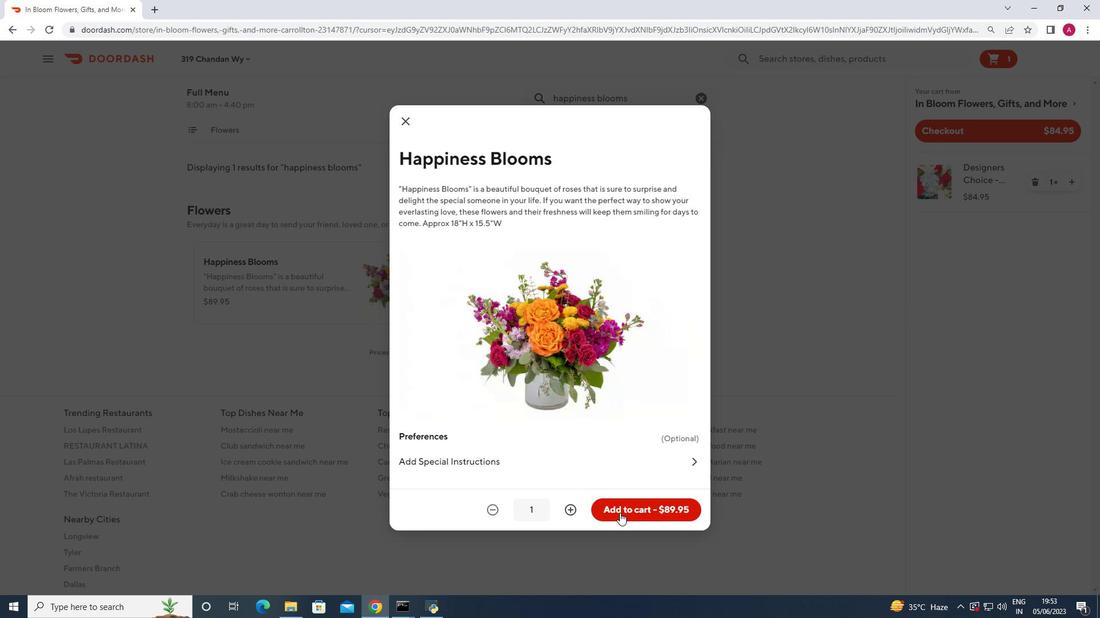 
Action: Mouse moved to (694, 98)
Screenshot: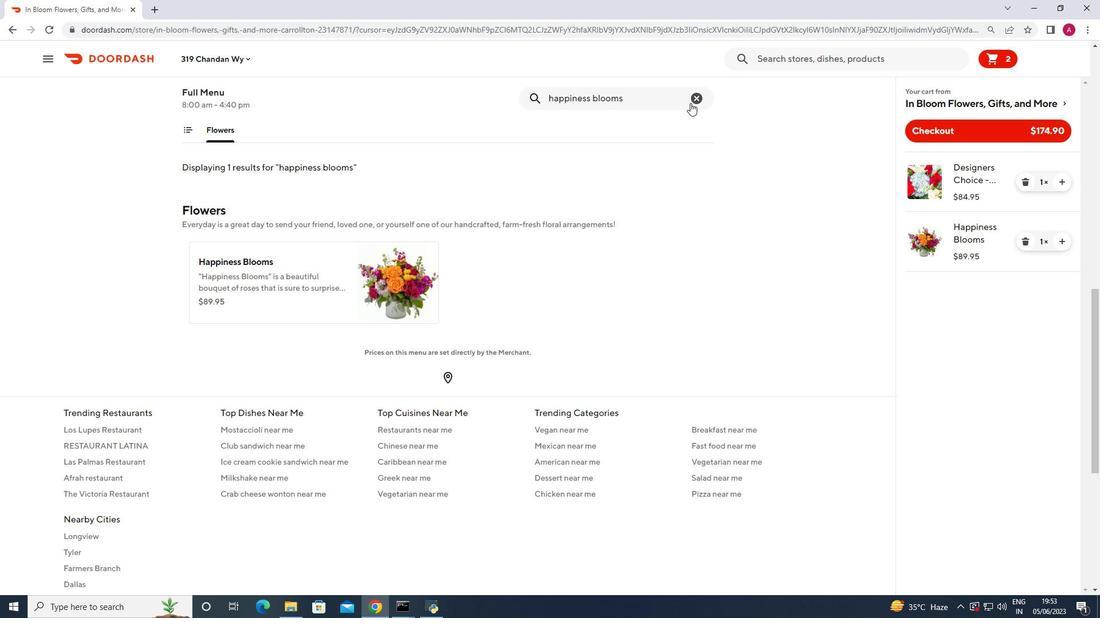 
Action: Mouse pressed left at (694, 98)
Screenshot: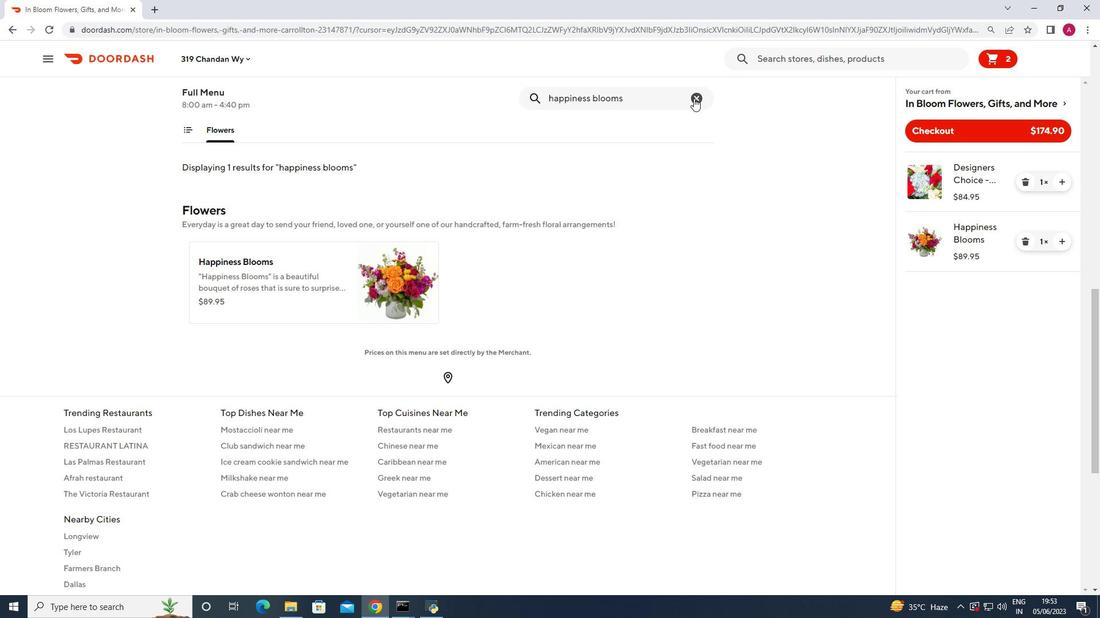 
Action: Mouse moved to (626, 95)
Screenshot: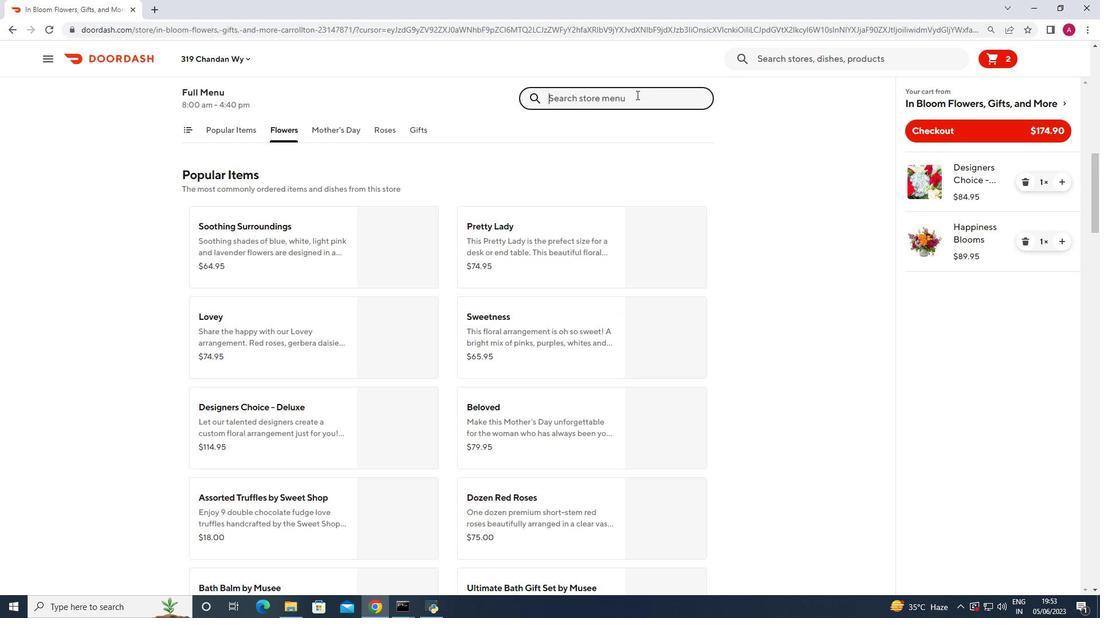 
Action: Mouse pressed left at (626, 95)
Screenshot: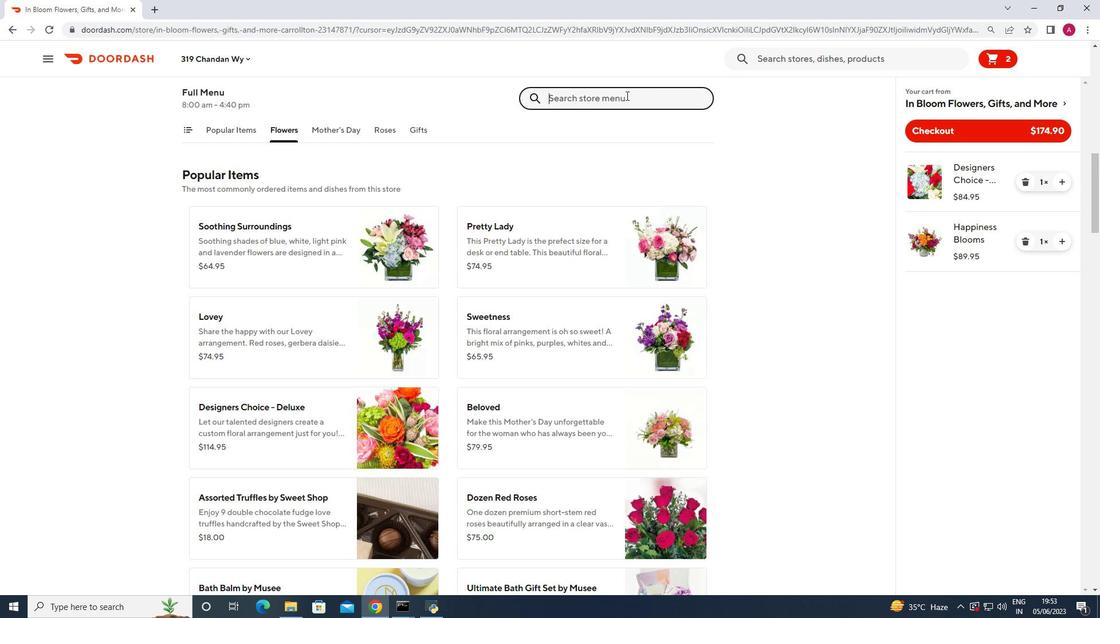 
Action: Key pressed designers<Key.space>choice<Key.space>deluxe<Key.enter>
Screenshot: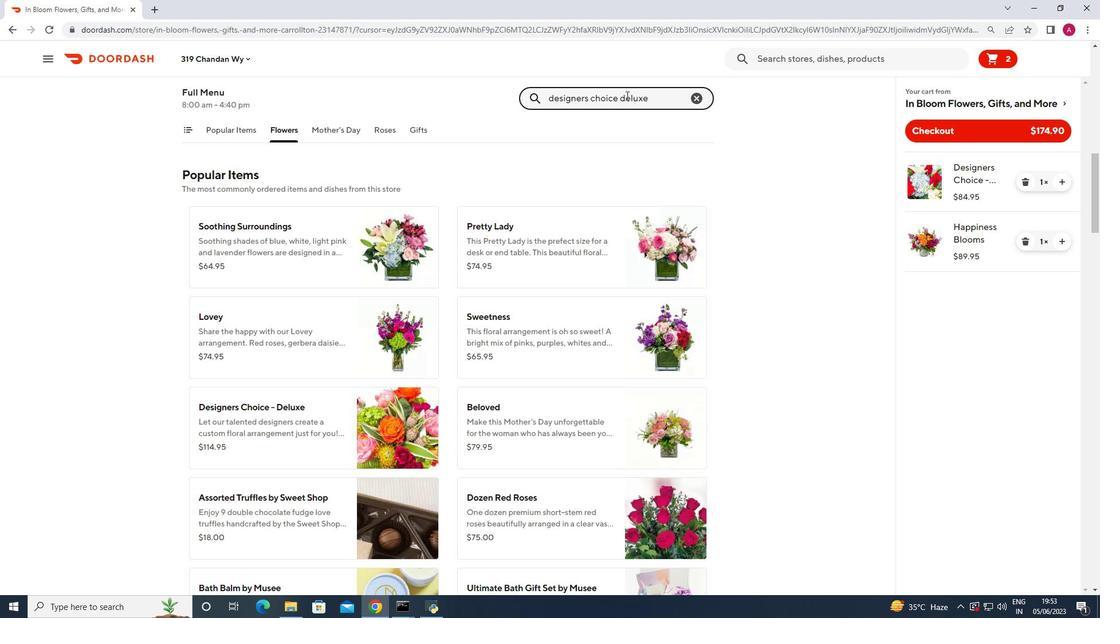 
Action: Mouse moved to (387, 256)
Screenshot: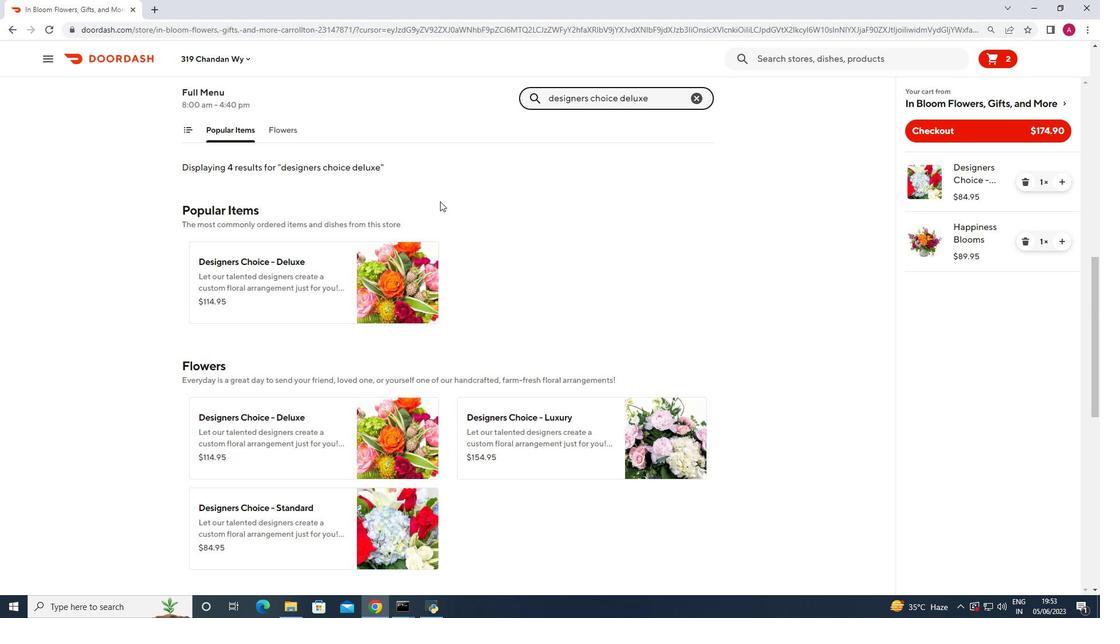 
Action: Mouse pressed left at (387, 256)
Screenshot: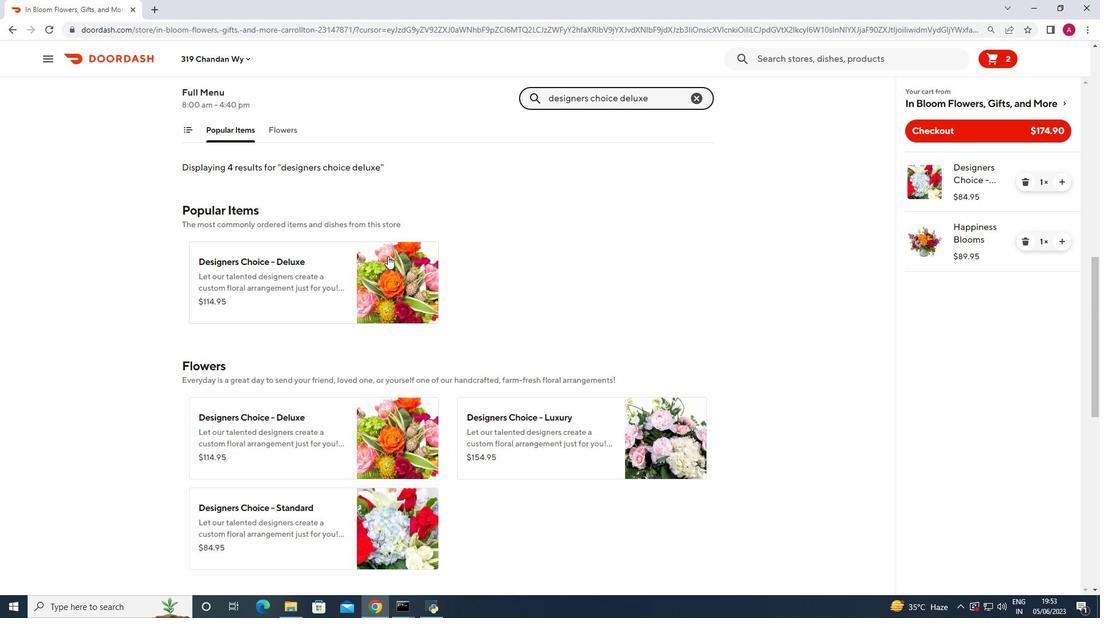 
Action: Mouse moved to (663, 561)
Screenshot: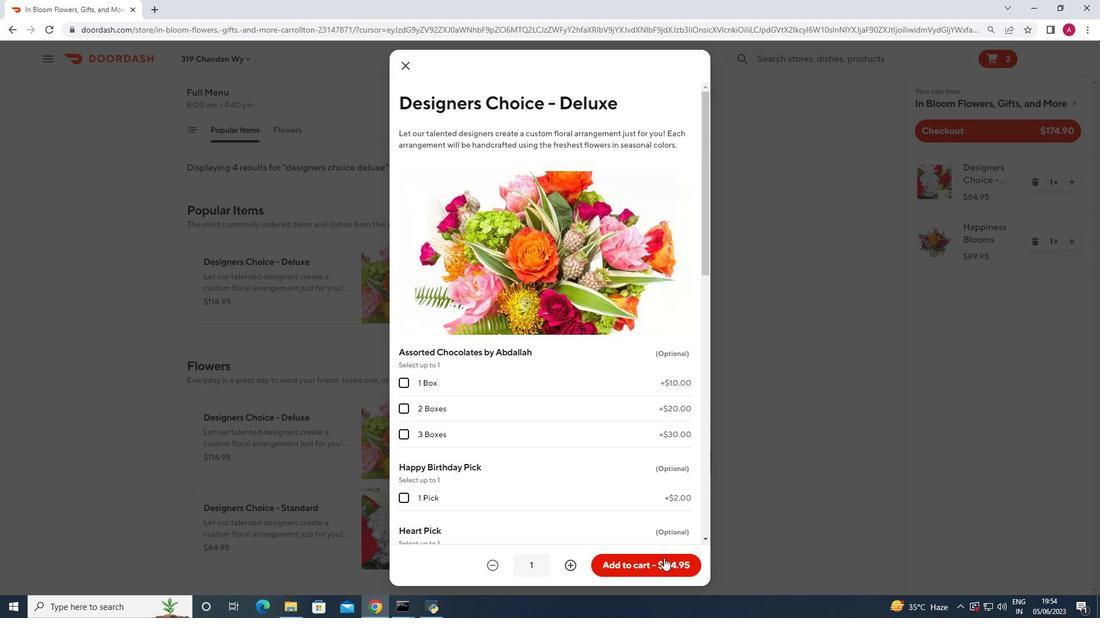 
Action: Mouse pressed left at (663, 561)
Screenshot: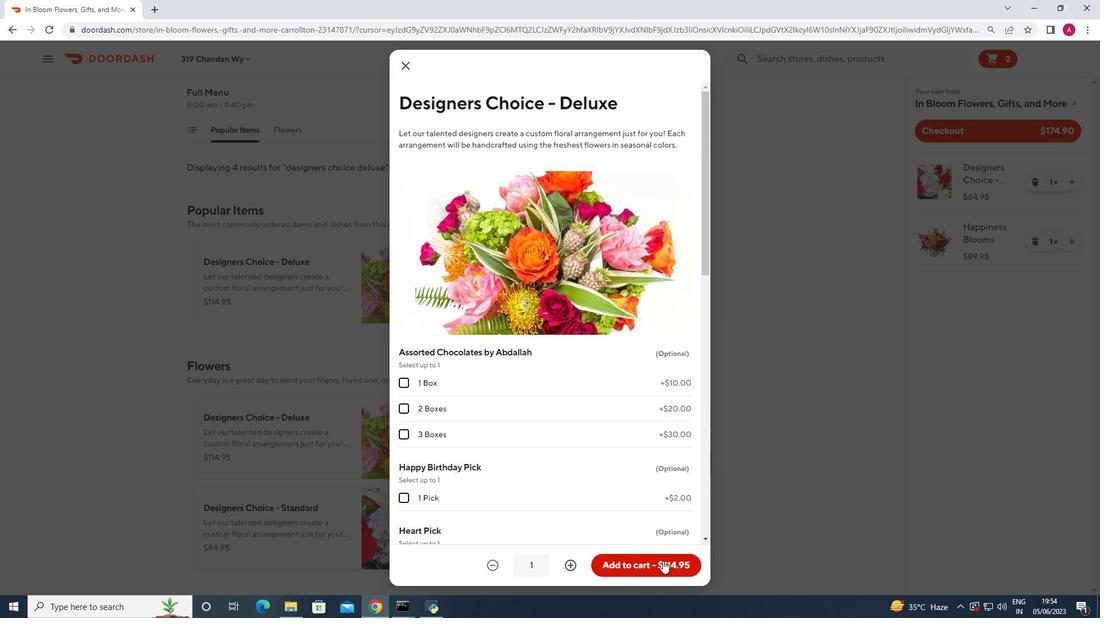 
Action: Mouse moved to (946, 127)
Screenshot: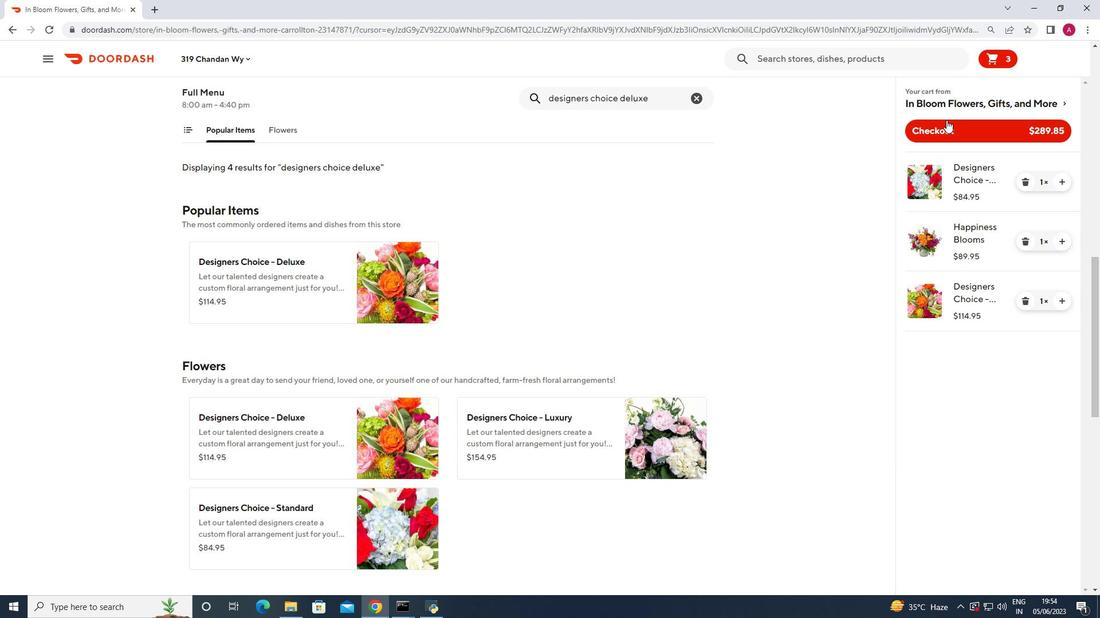 
Action: Mouse pressed left at (946, 127)
Screenshot: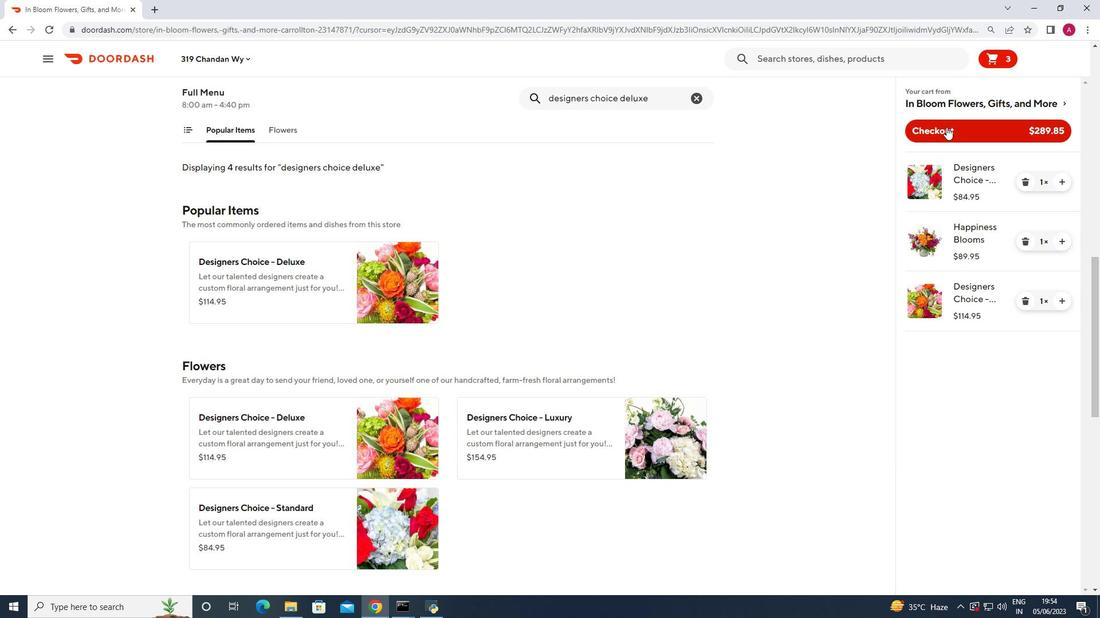 
Action: Mouse moved to (942, 127)
Screenshot: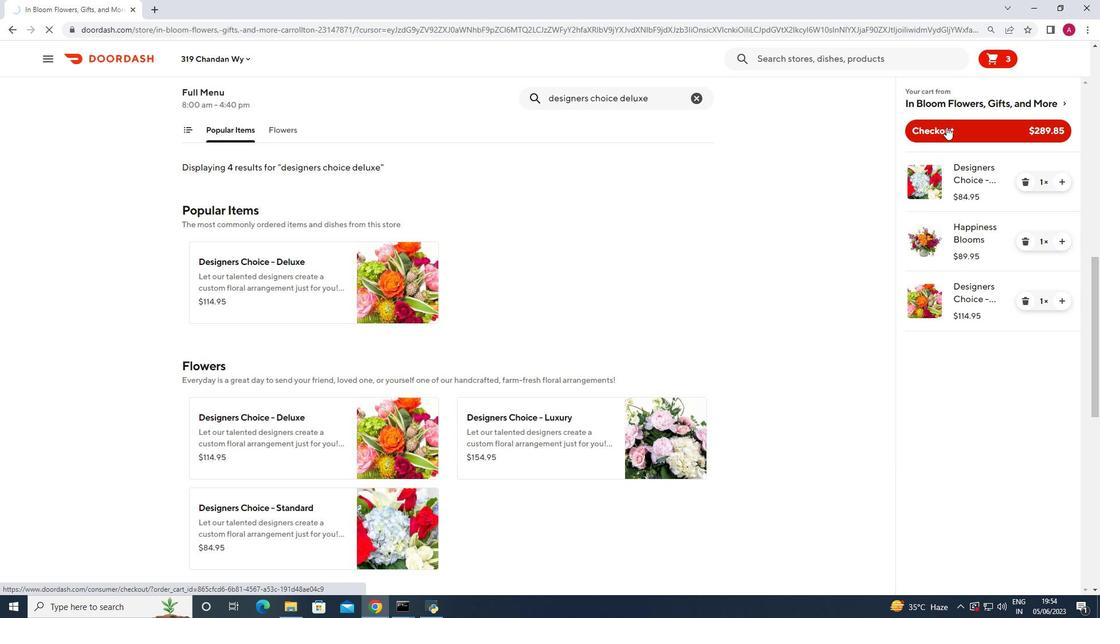 
